 Task: For heading Arial black with underline.  font size for heading18,  'Change the font style of data to'Calibri.  and font size to 9,  Change the alignment of both headline & data to Align center.  In the sheet   Triumph Sales review book
Action: Mouse moved to (260, 141)
Screenshot: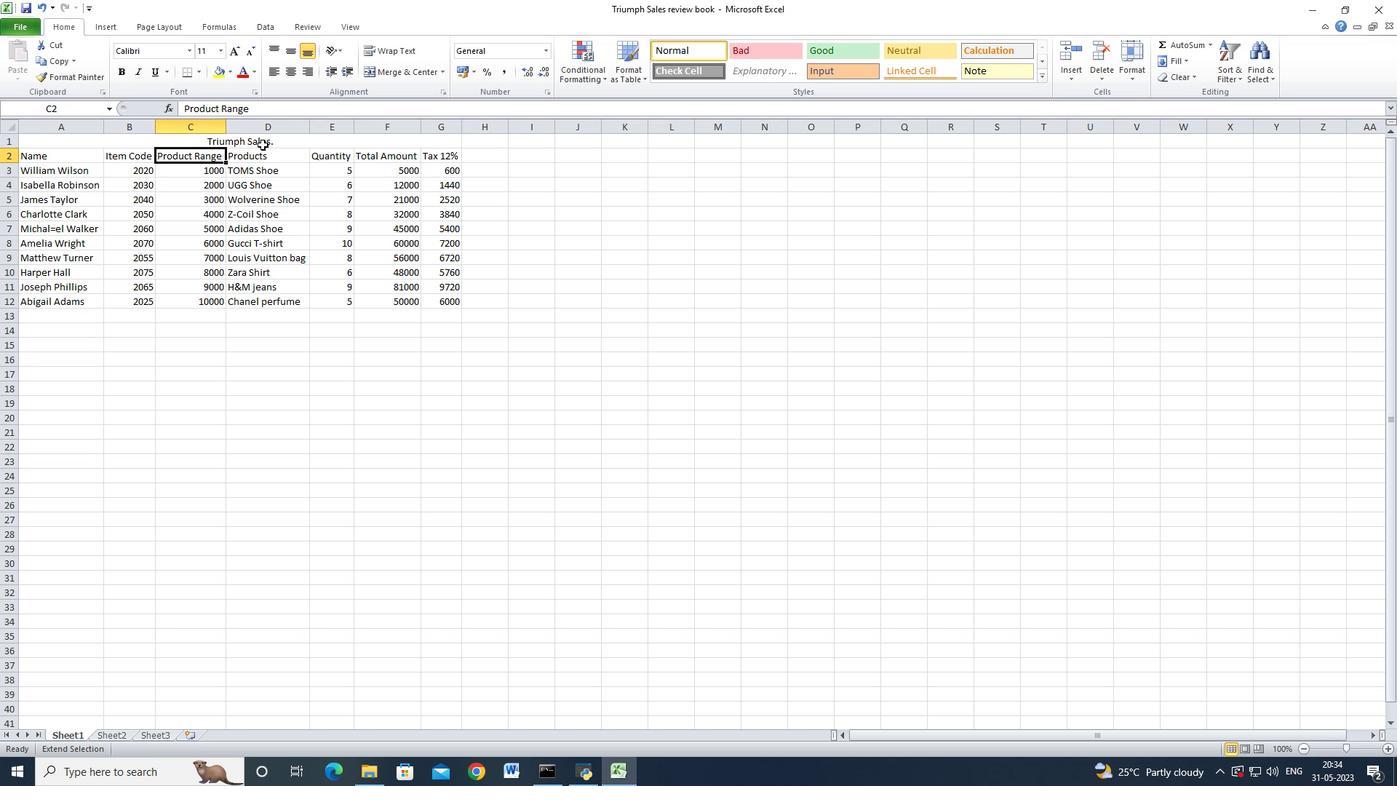 
Action: Mouse pressed left at (260, 141)
Screenshot: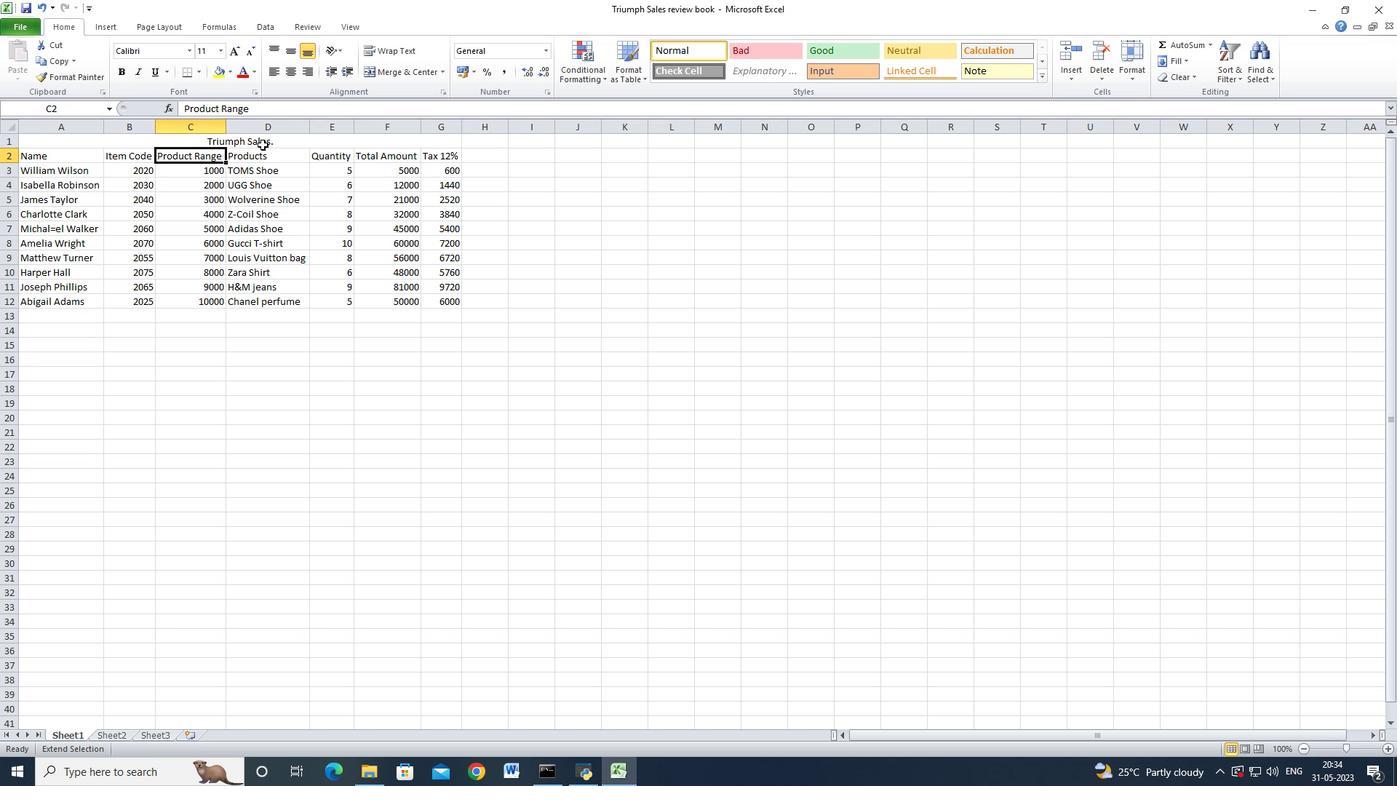
Action: Mouse moved to (232, 187)
Screenshot: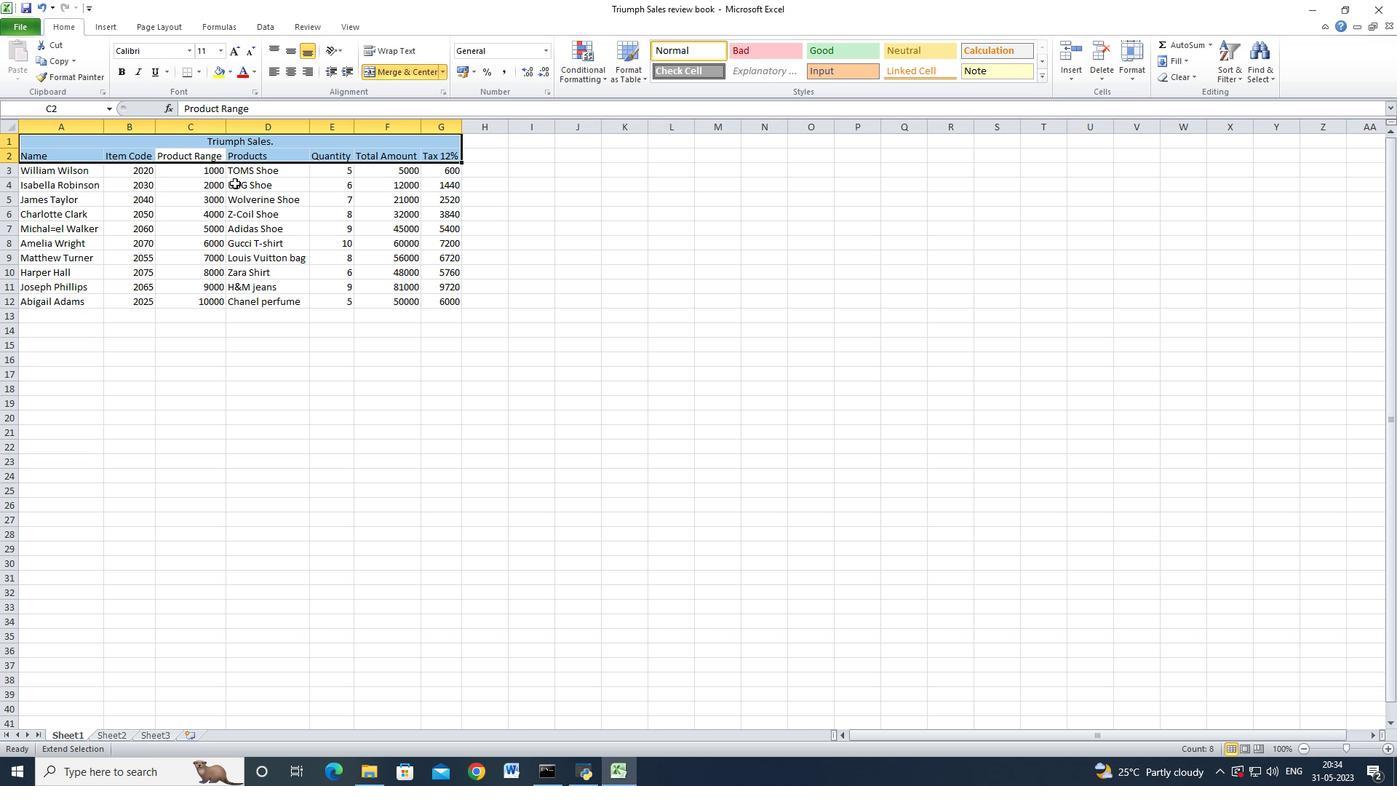
Action: Mouse pressed left at (232, 187)
Screenshot: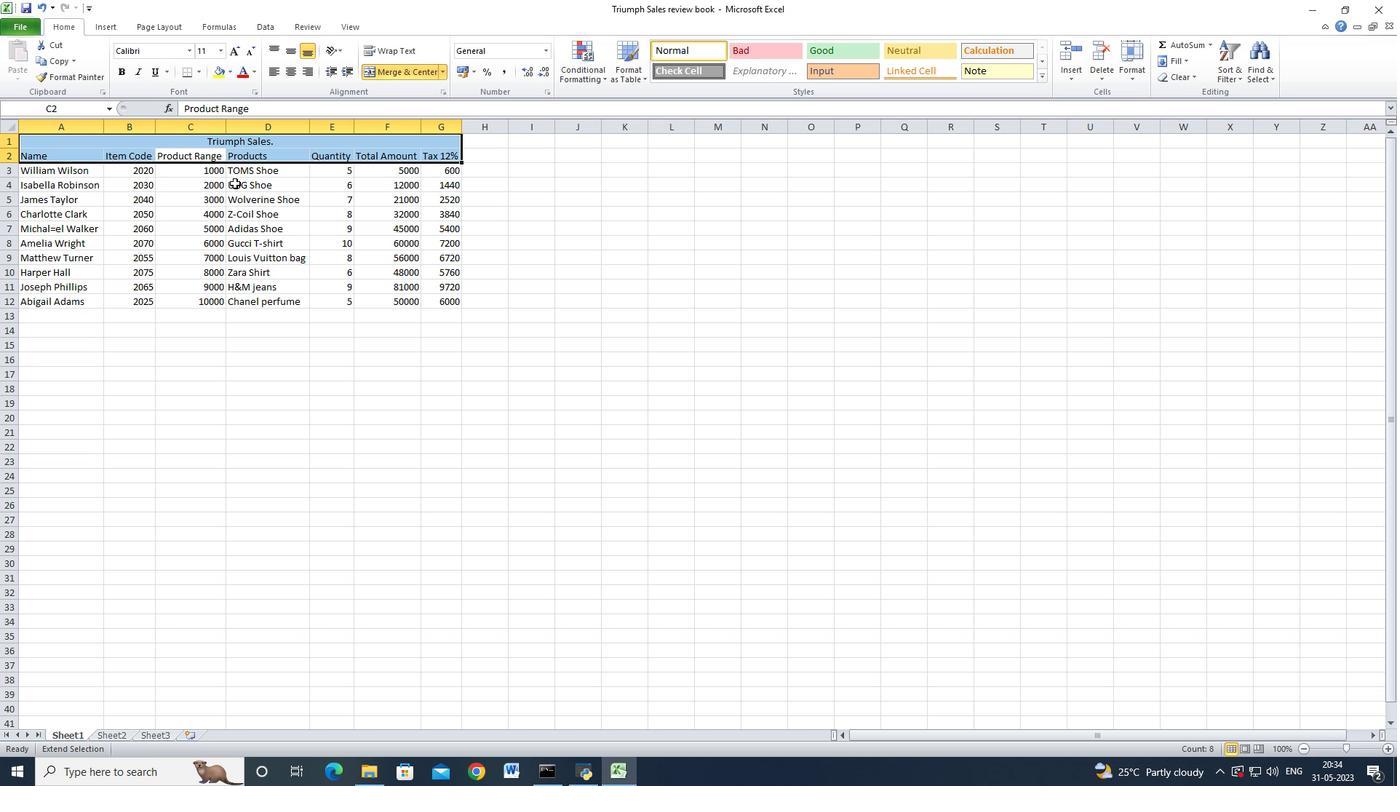 
Action: Mouse moved to (272, 141)
Screenshot: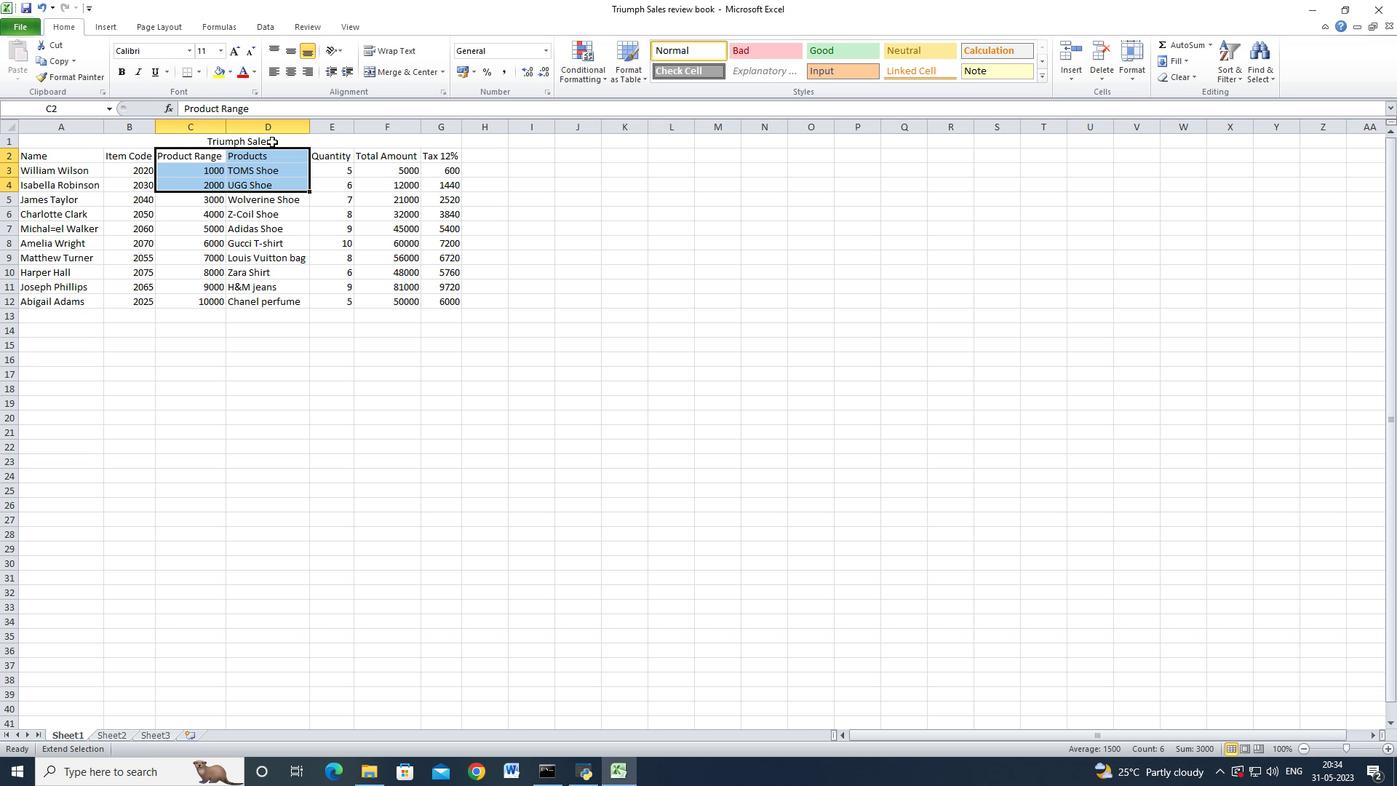 
Action: Mouse pressed left at (272, 141)
Screenshot: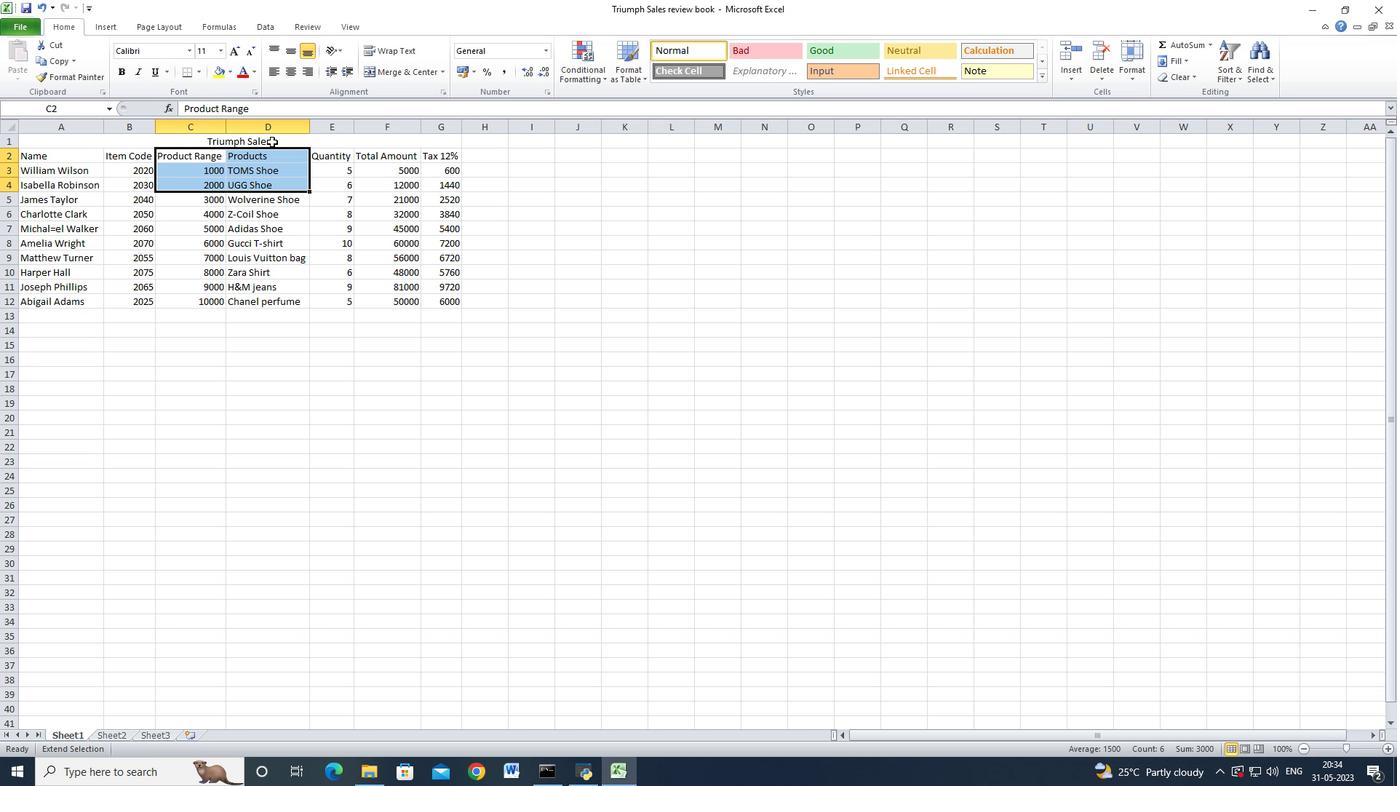 
Action: Mouse moved to (268, 235)
Screenshot: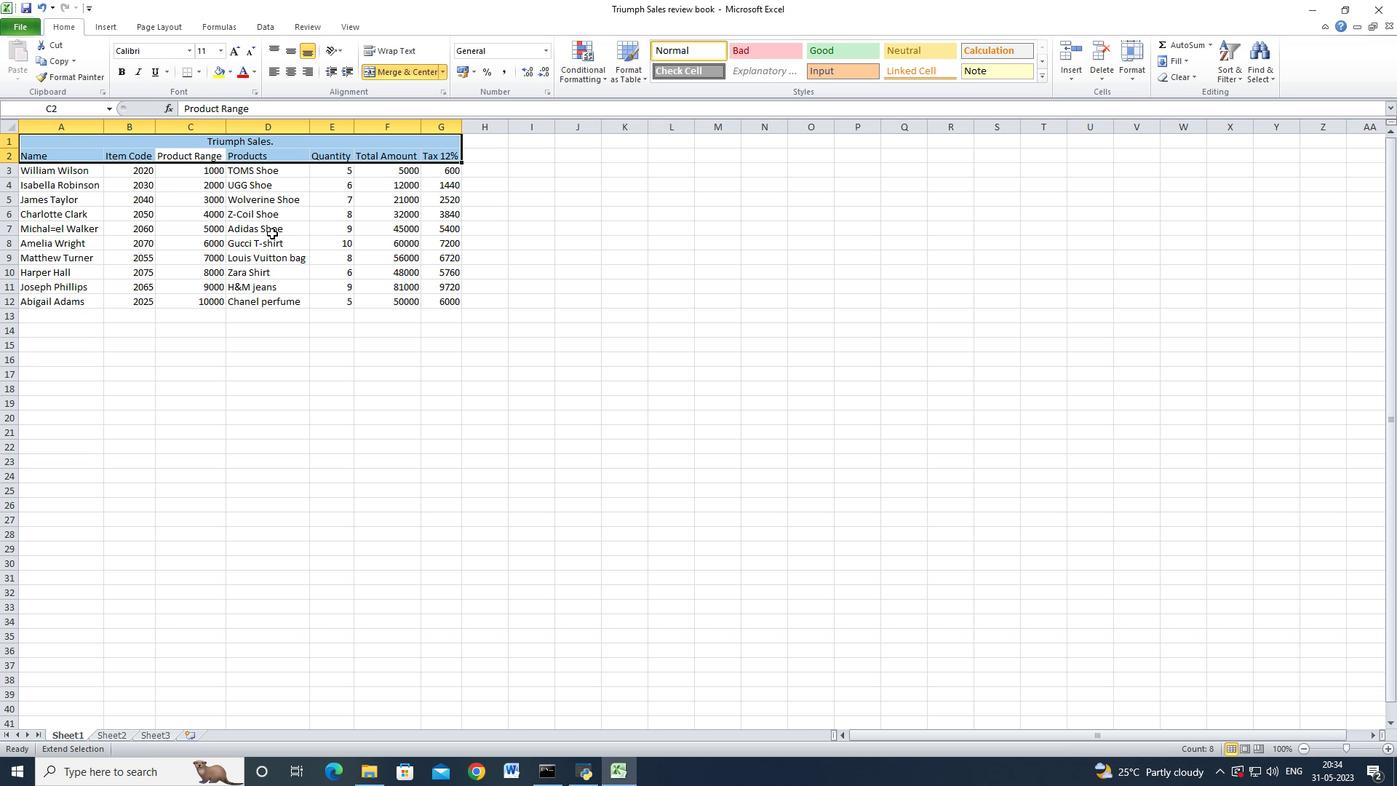 
Action: Key pressed <Key.esc>
Screenshot: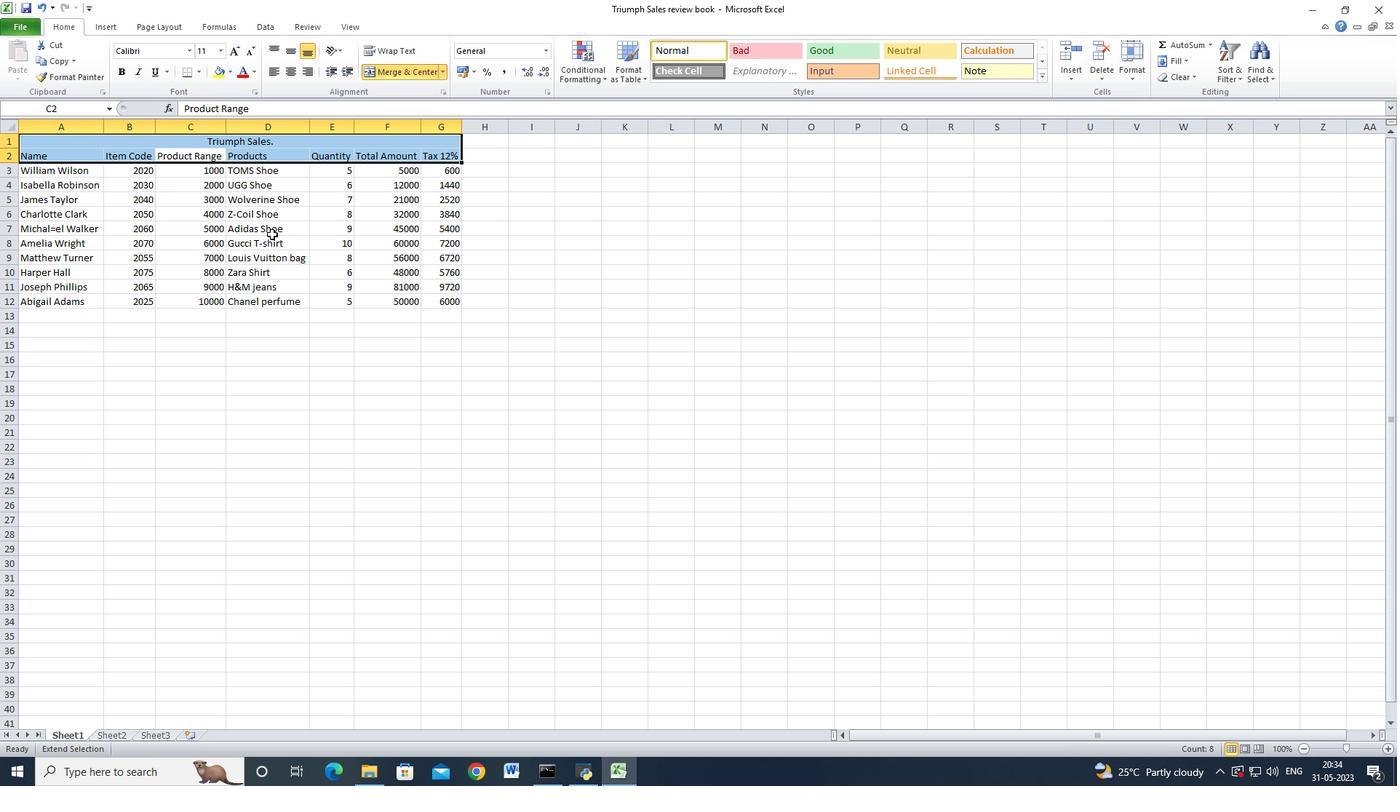 
Action: Mouse moved to (254, 257)
Screenshot: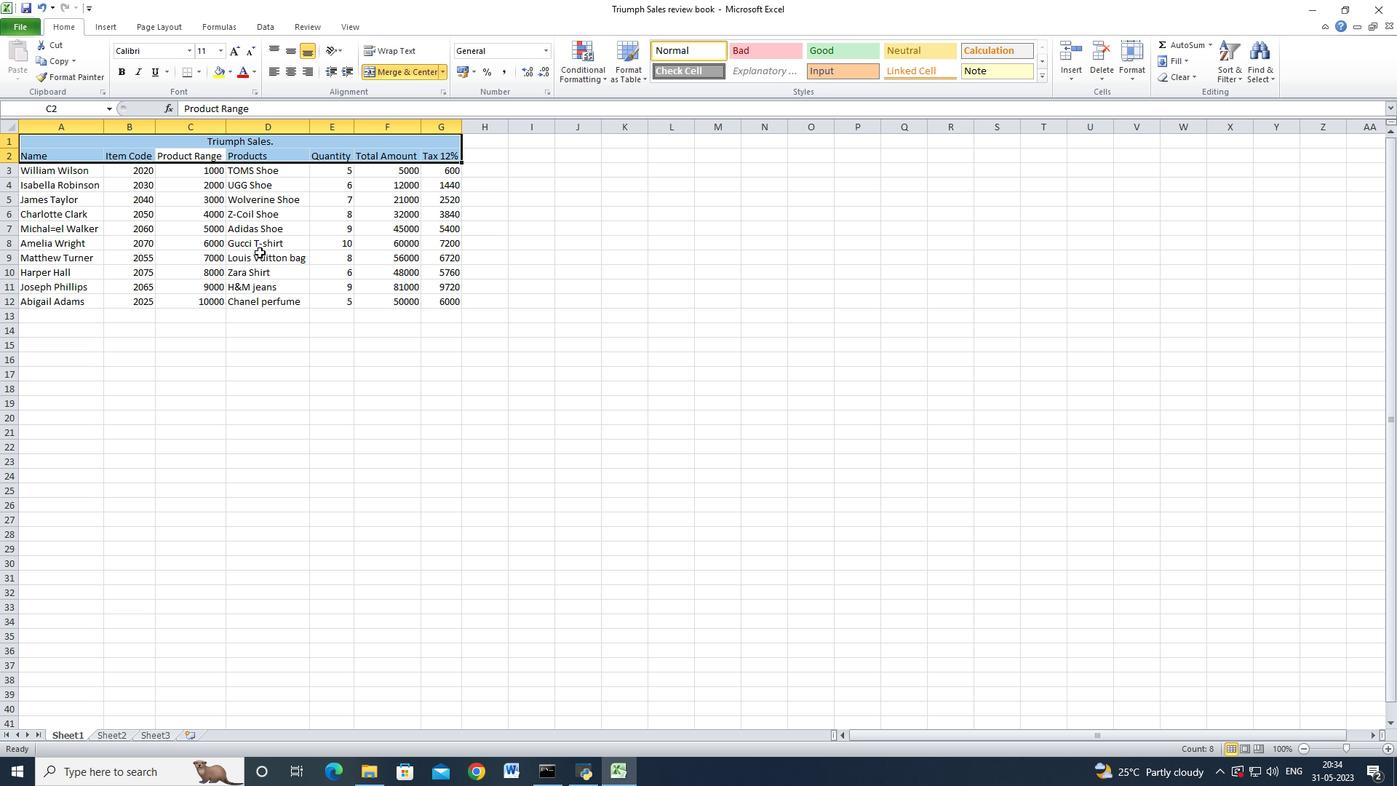 
Action: Mouse pressed left at (254, 257)
Screenshot: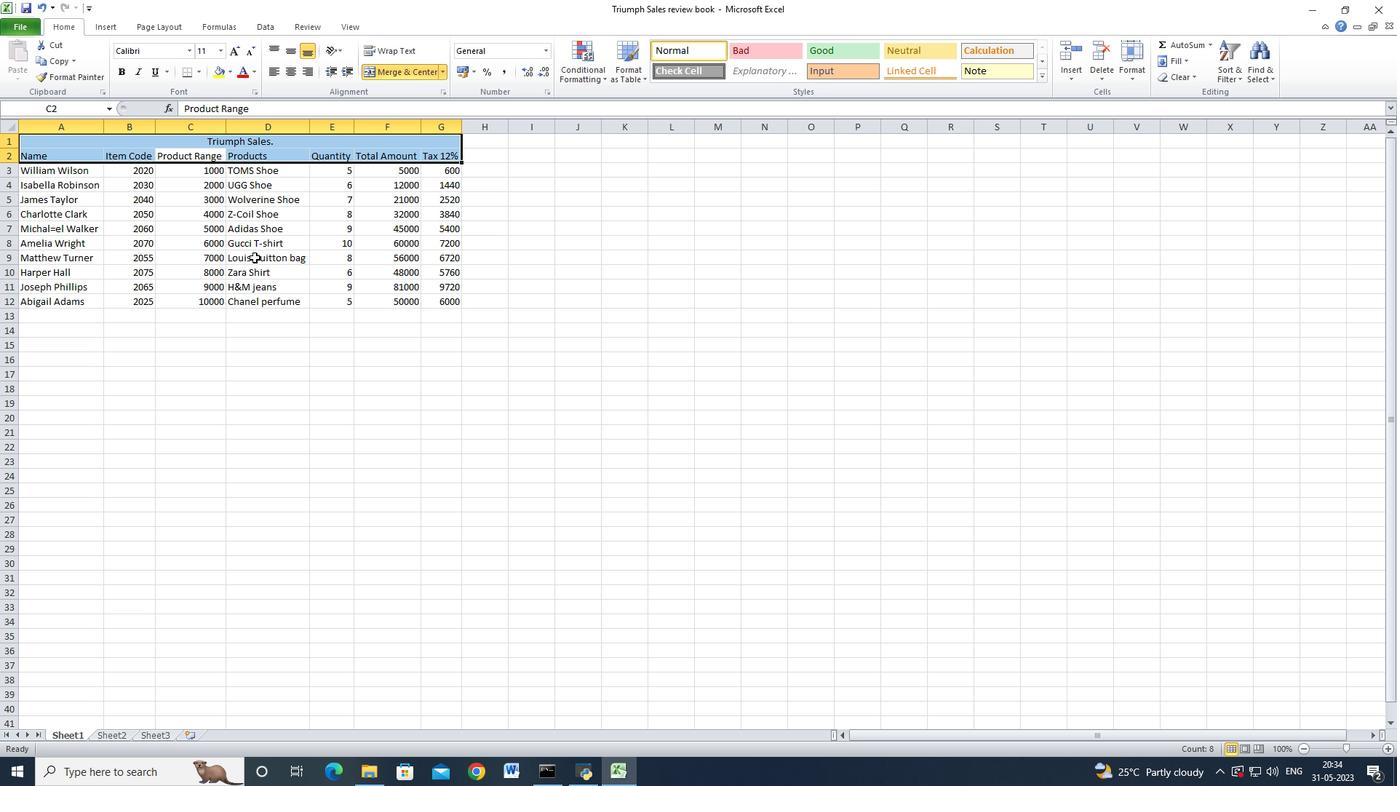 
Action: Mouse moved to (129, 145)
Screenshot: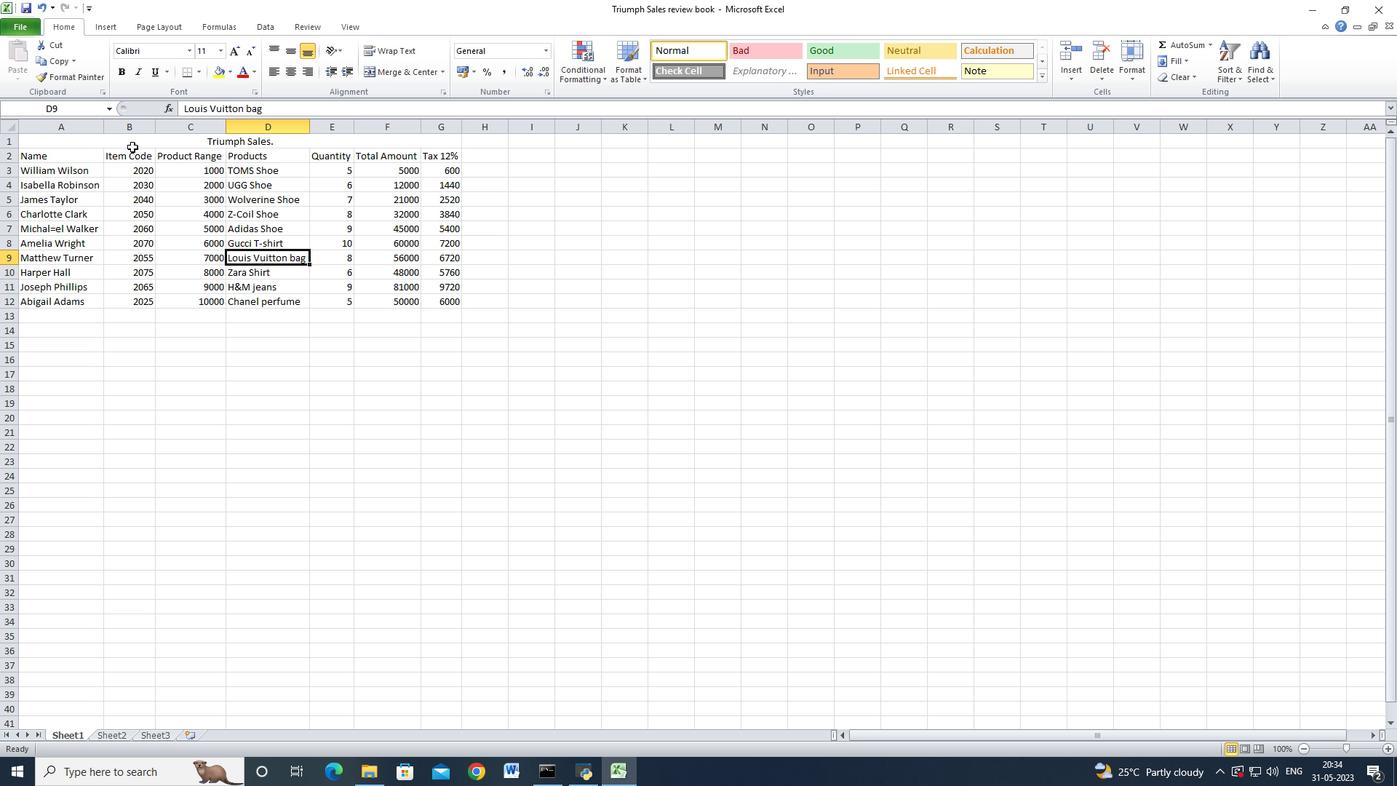 
Action: Mouse pressed left at (129, 145)
Screenshot: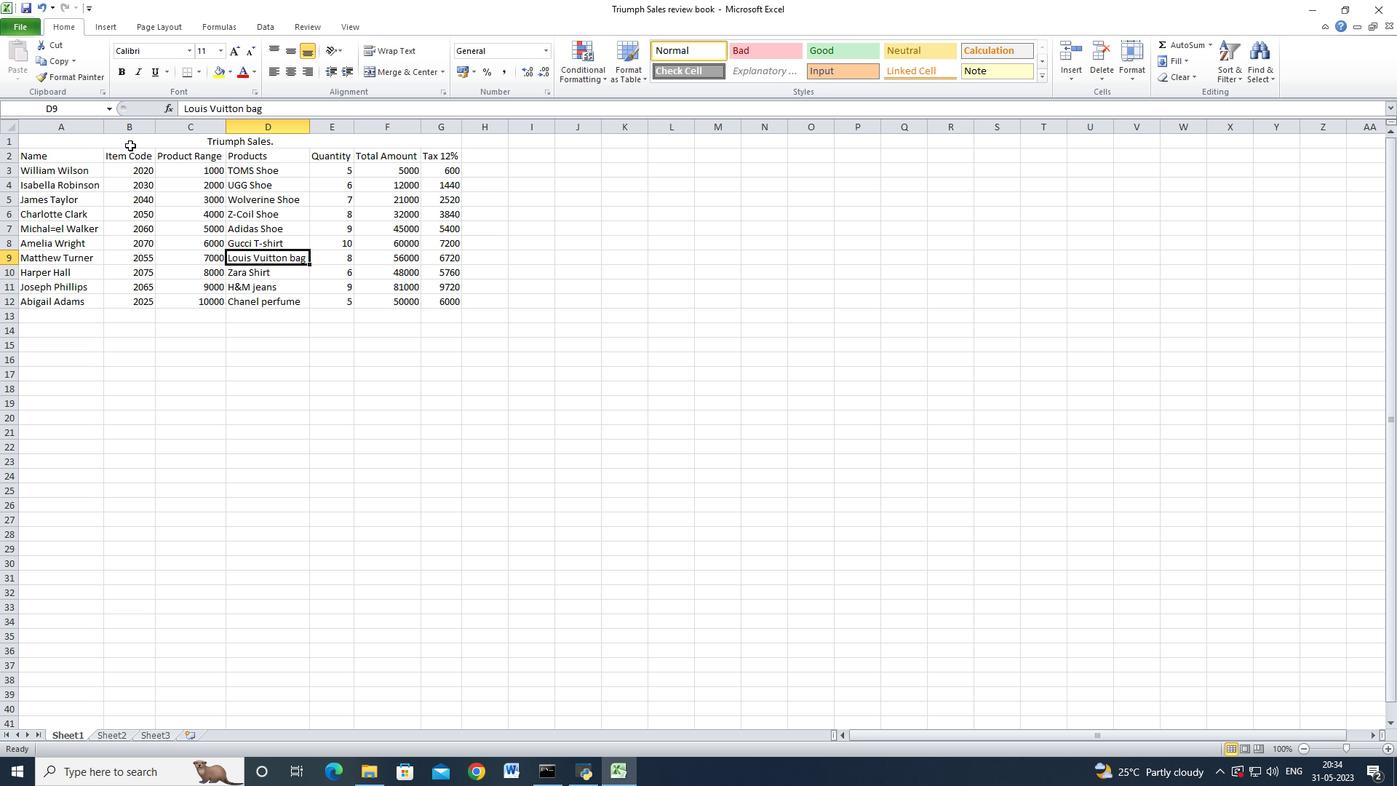 
Action: Mouse moved to (189, 52)
Screenshot: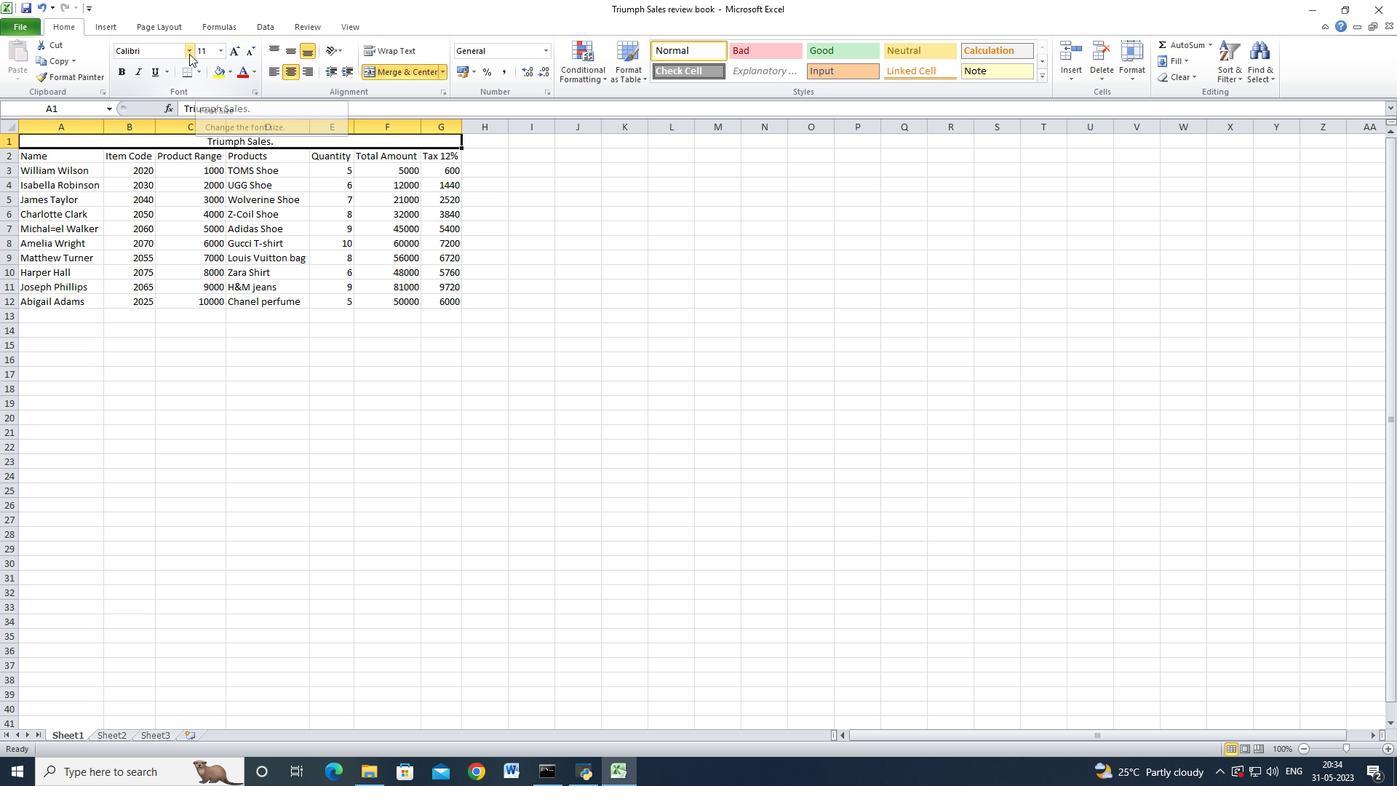 
Action: Mouse pressed left at (189, 52)
Screenshot: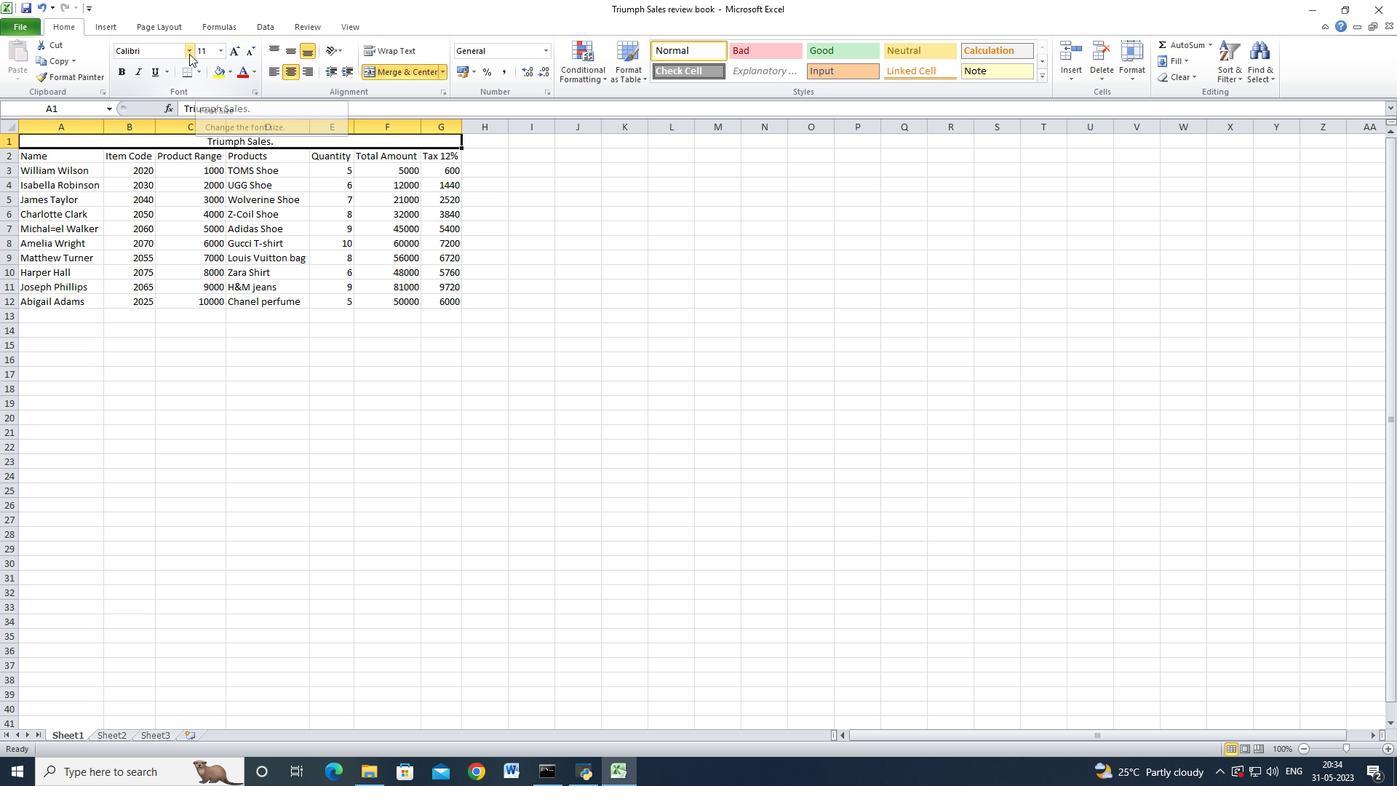 
Action: Mouse moved to (188, 186)
Screenshot: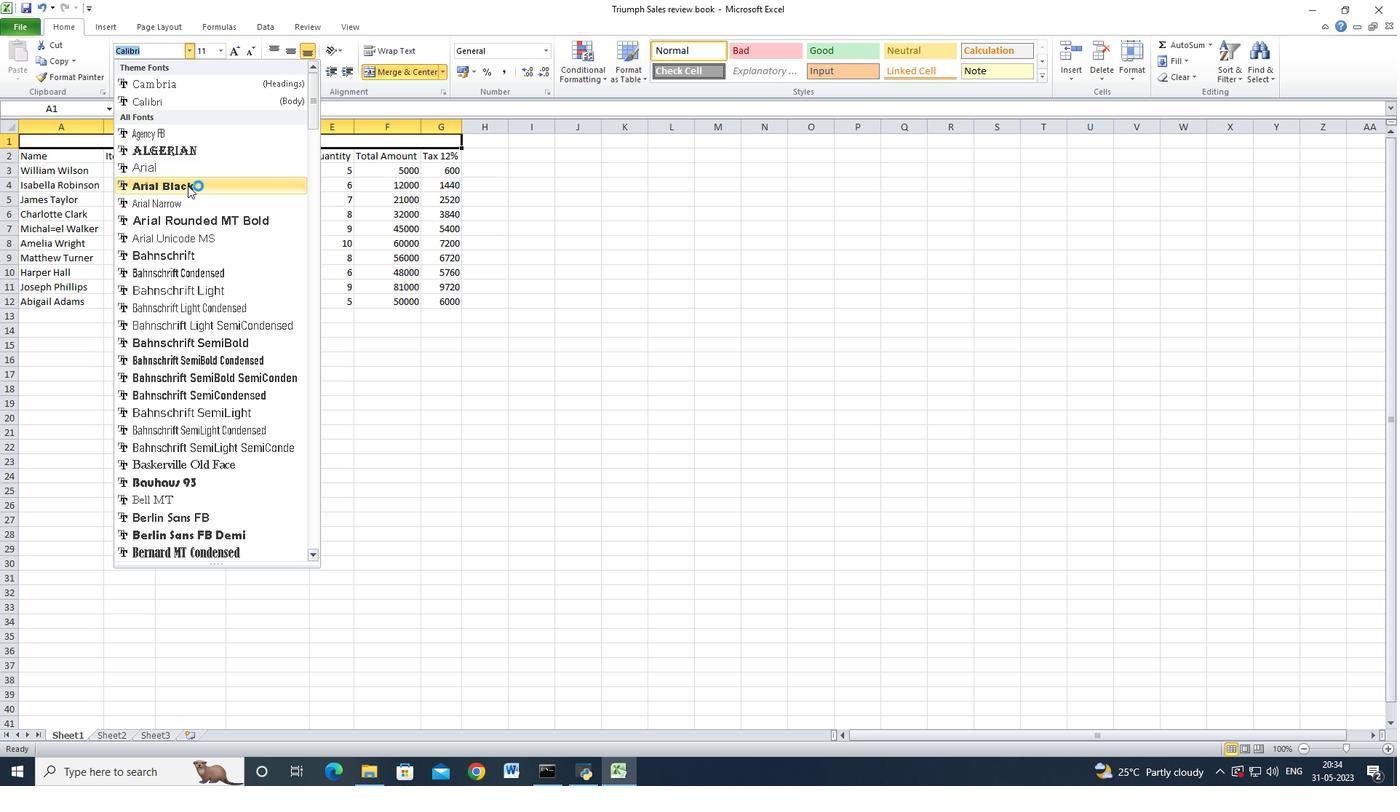 
Action: Mouse pressed left at (188, 186)
Screenshot: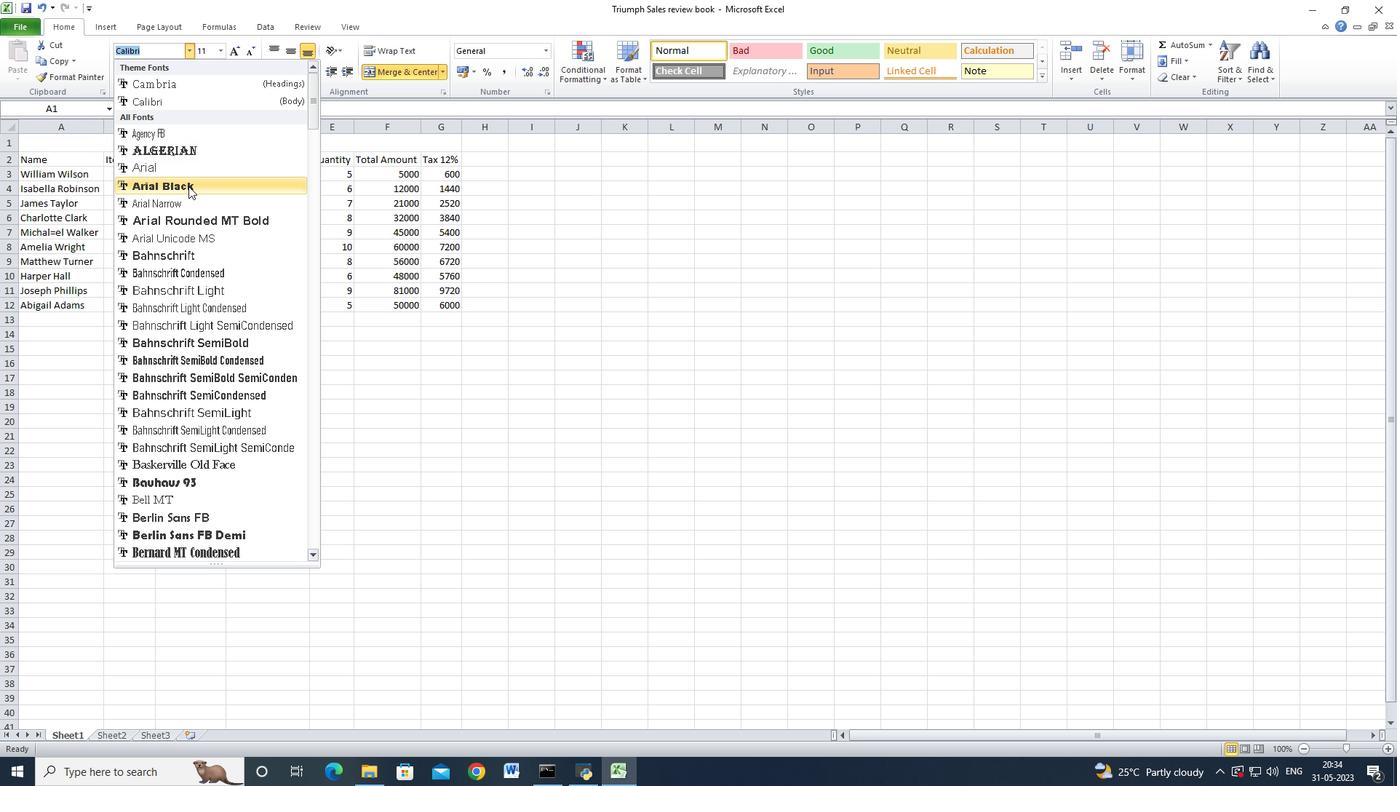 
Action: Mouse moved to (157, 73)
Screenshot: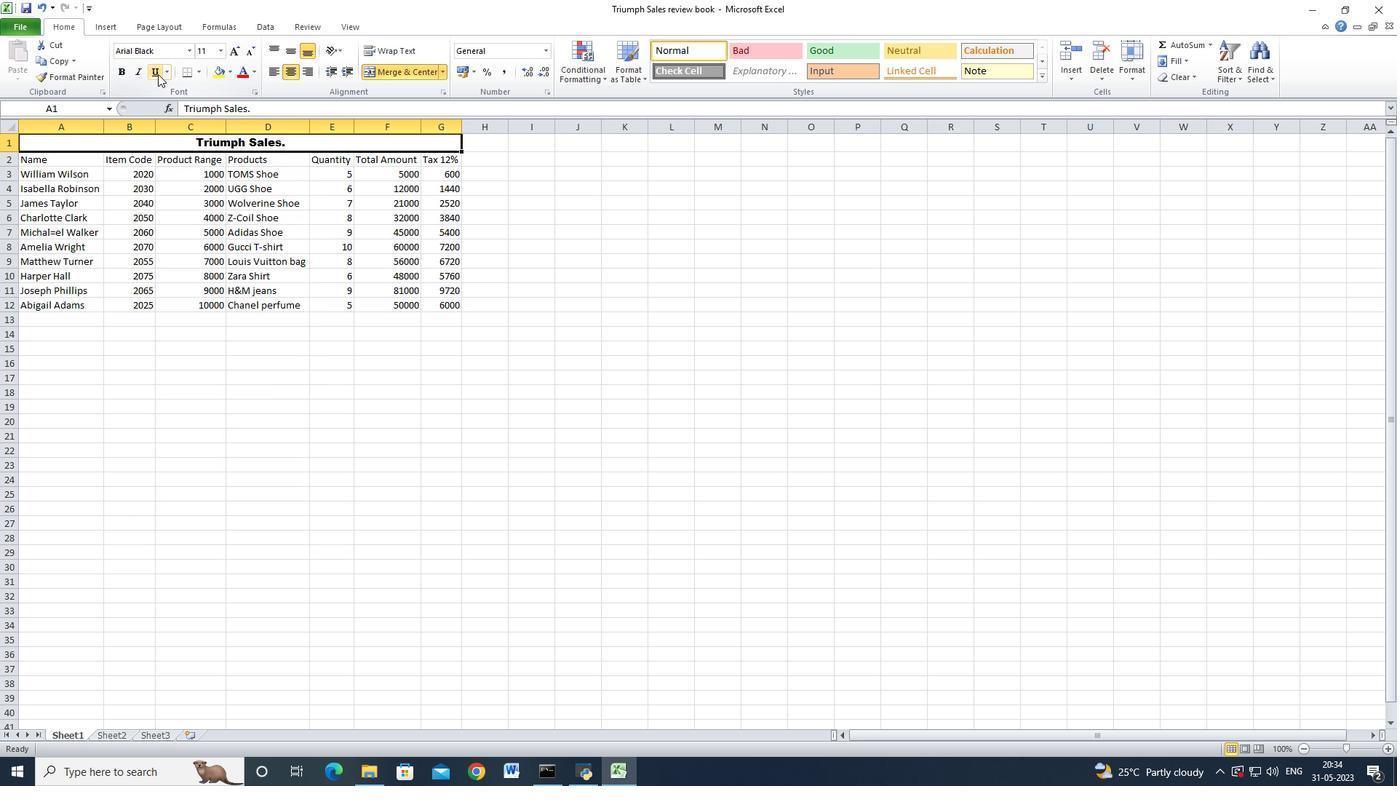 
Action: Mouse pressed left at (157, 73)
Screenshot: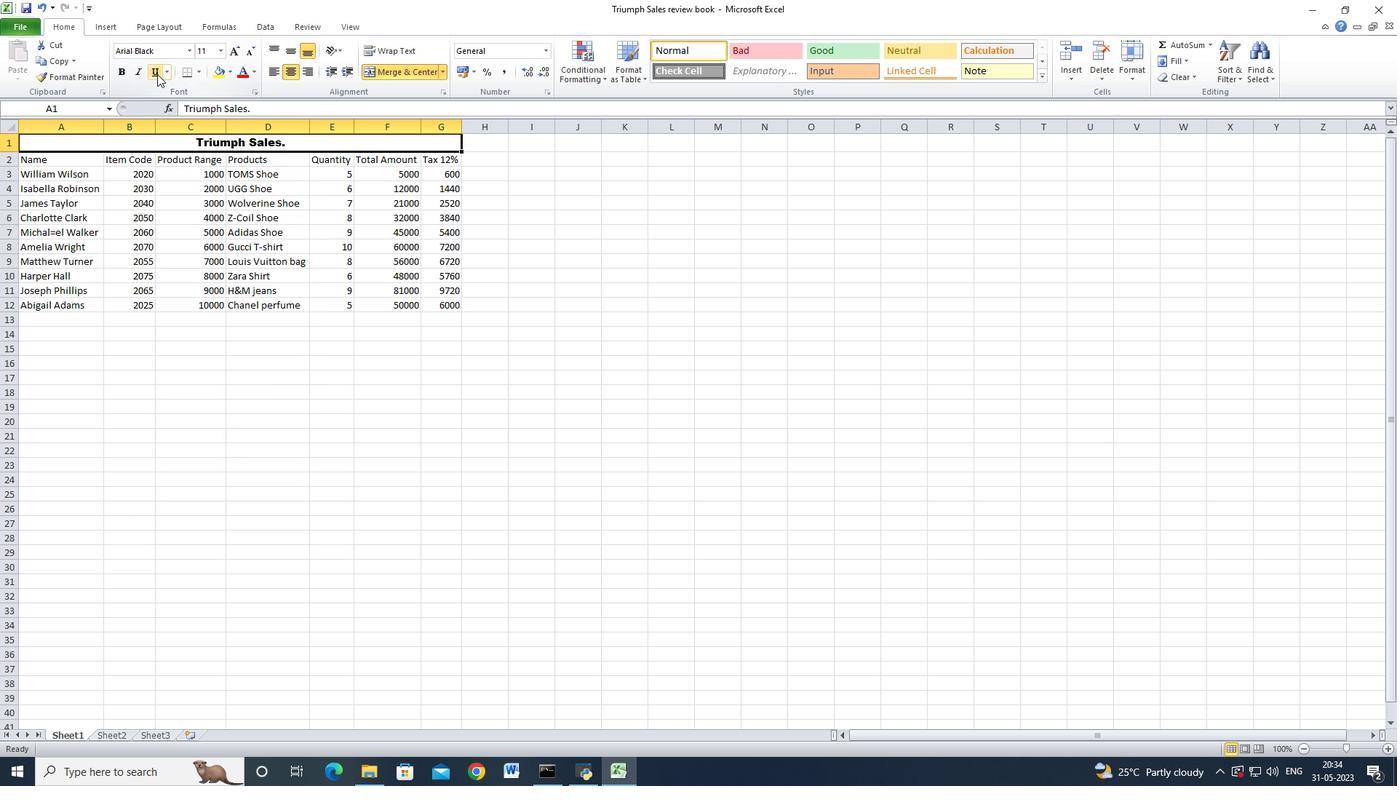 
Action: Mouse moved to (222, 50)
Screenshot: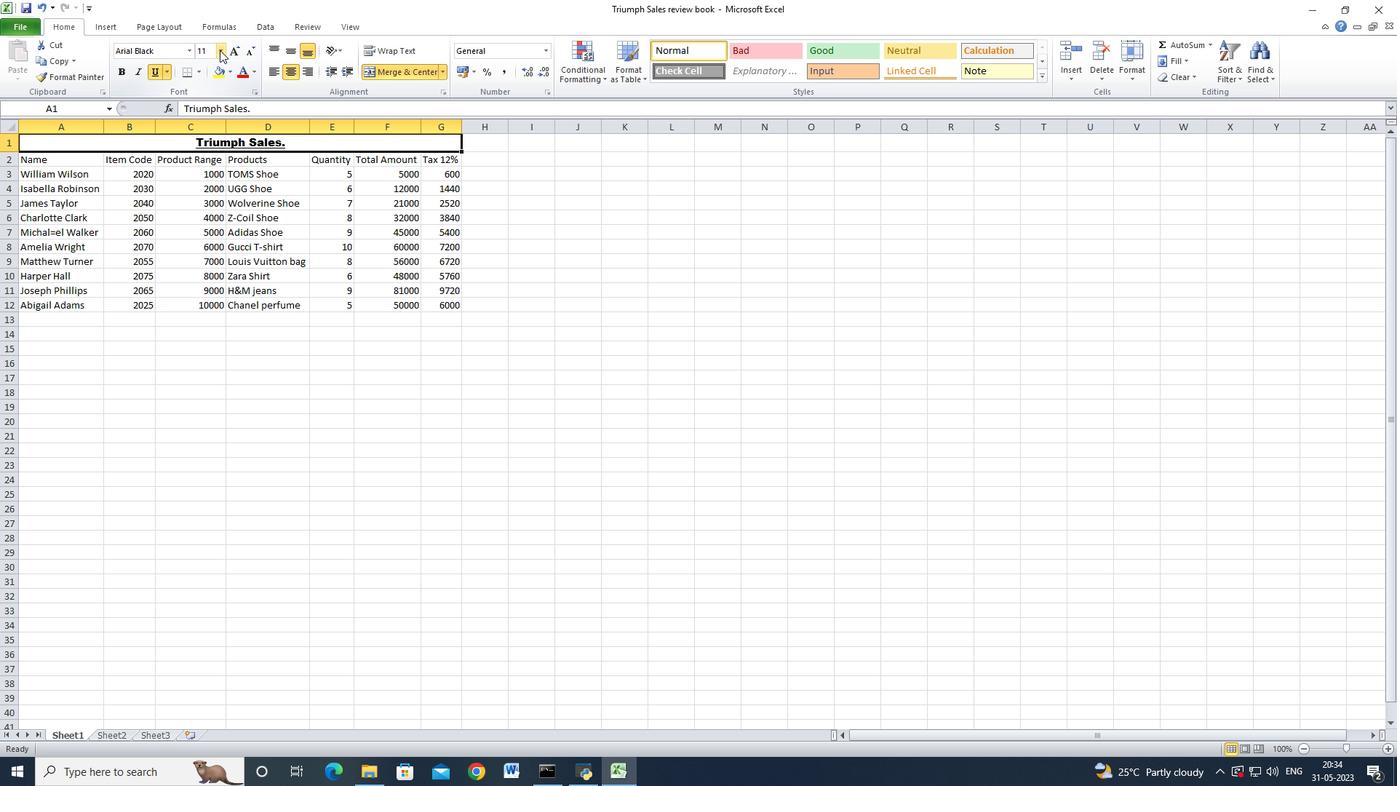 
Action: Mouse pressed left at (222, 50)
Screenshot: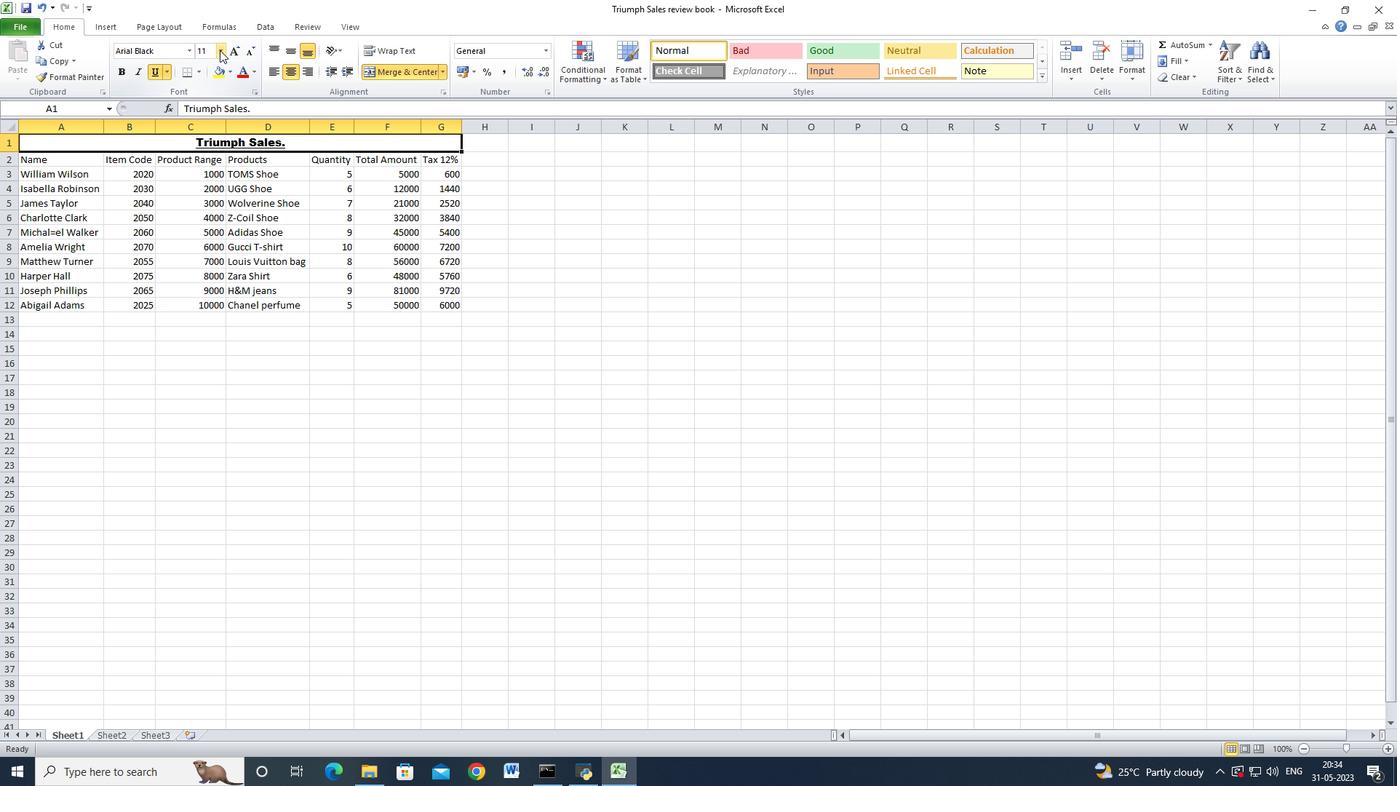 
Action: Mouse moved to (206, 150)
Screenshot: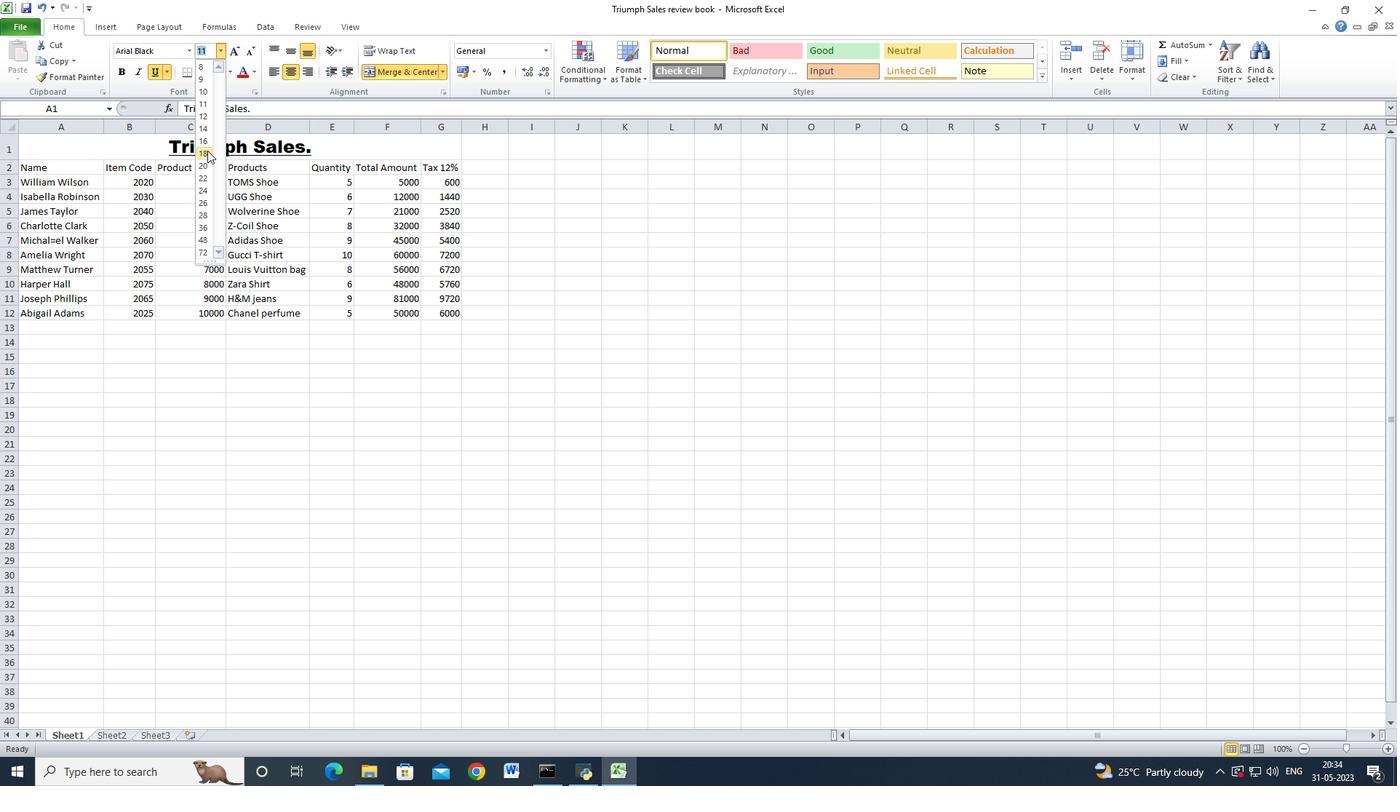 
Action: Mouse pressed left at (206, 150)
Screenshot: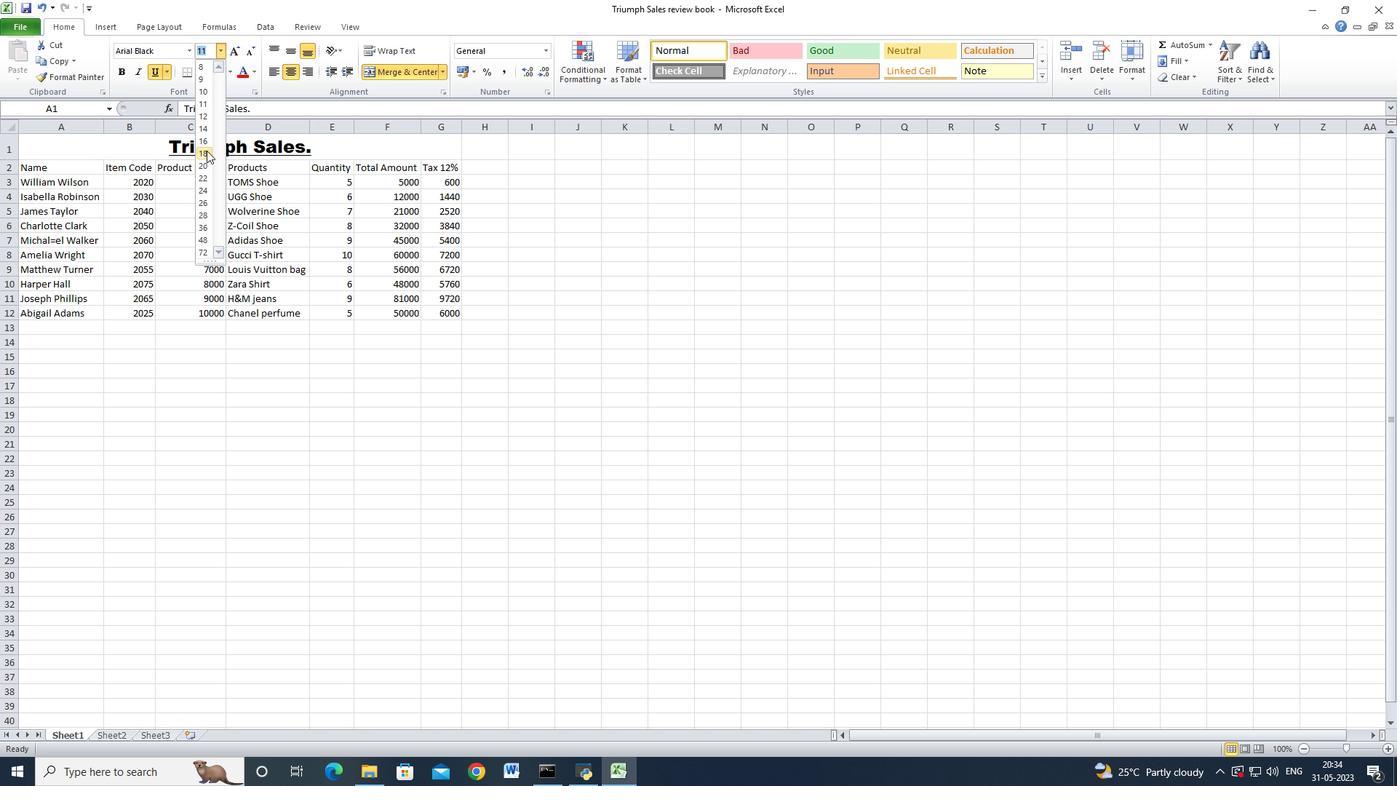 
Action: Mouse moved to (66, 168)
Screenshot: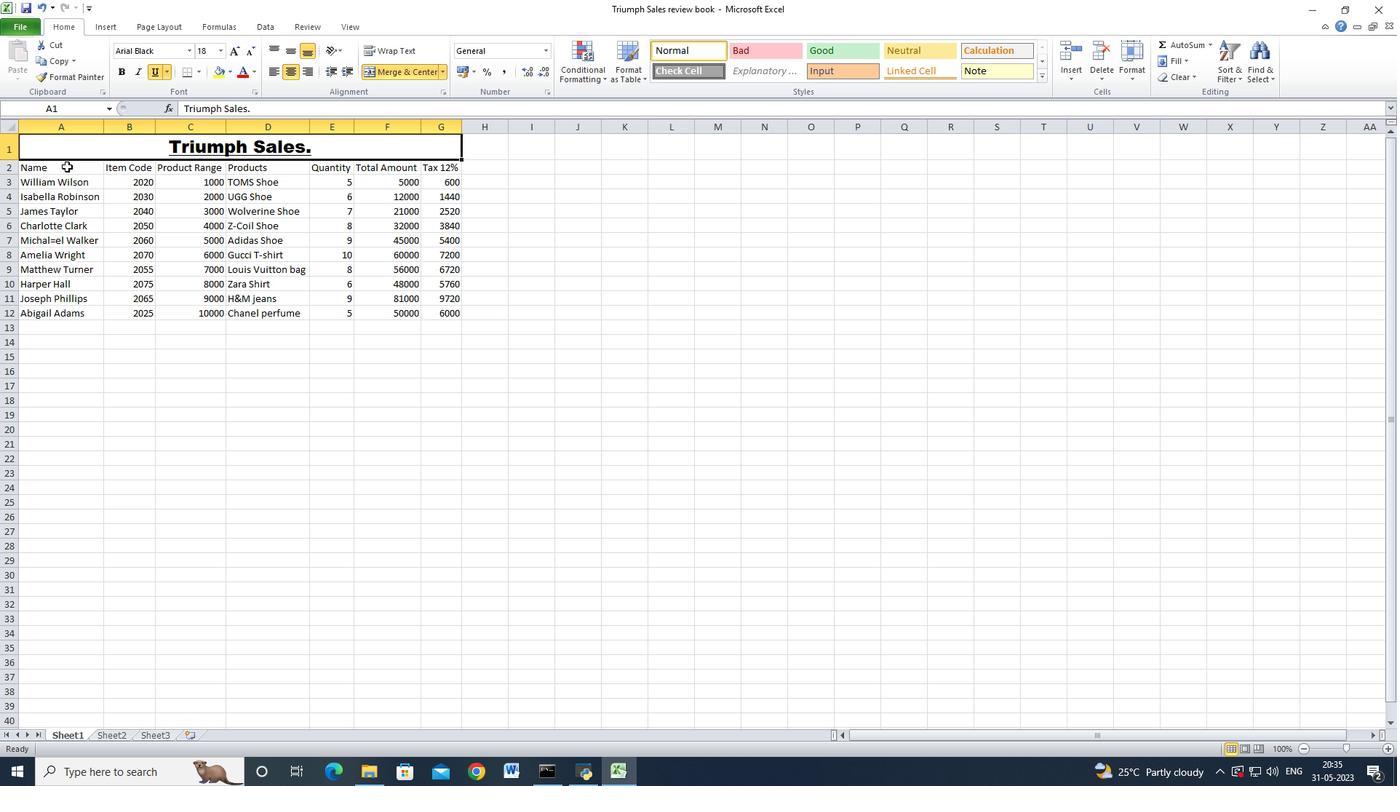 
Action: Mouse pressed left at (66, 168)
Screenshot: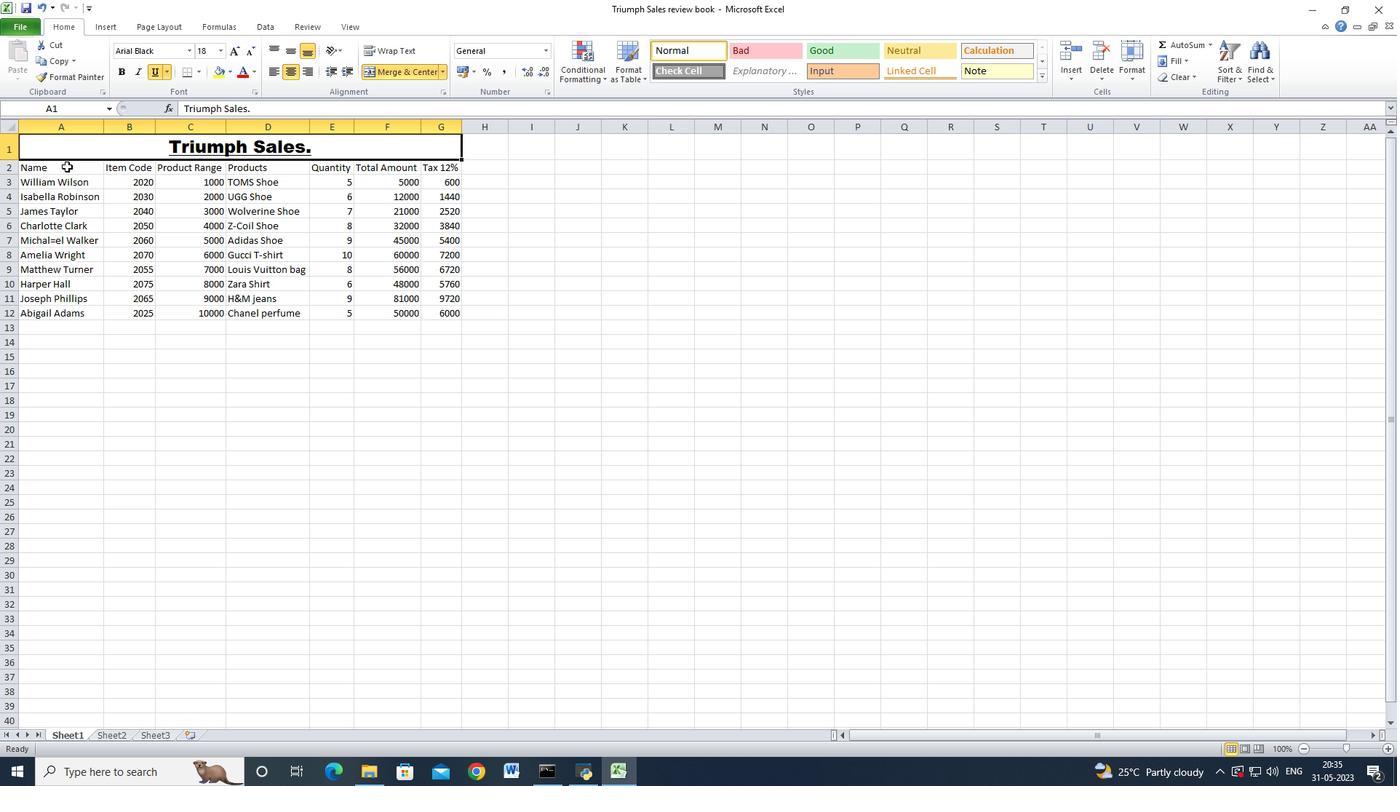 
Action: Mouse moved to (188, 45)
Screenshot: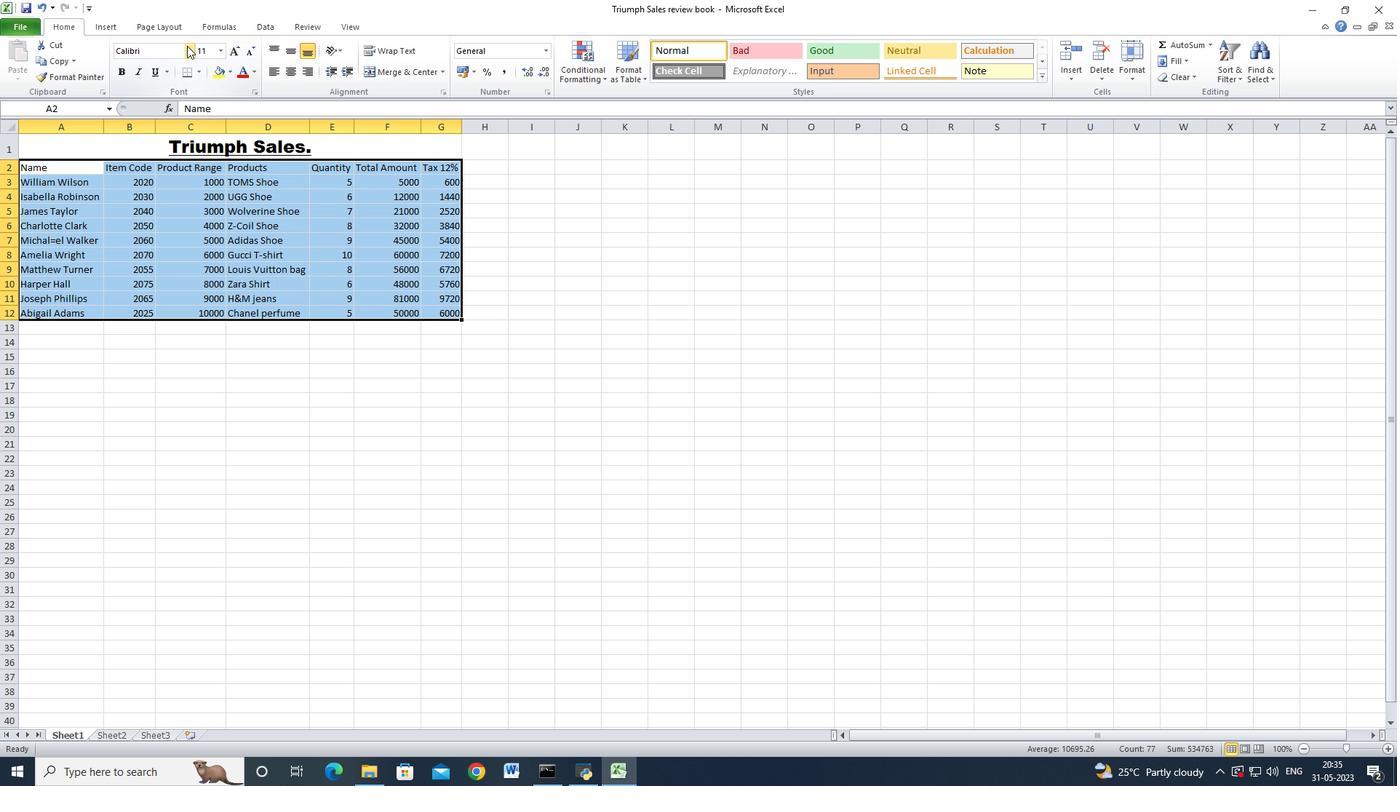 
Action: Mouse pressed left at (188, 45)
Screenshot: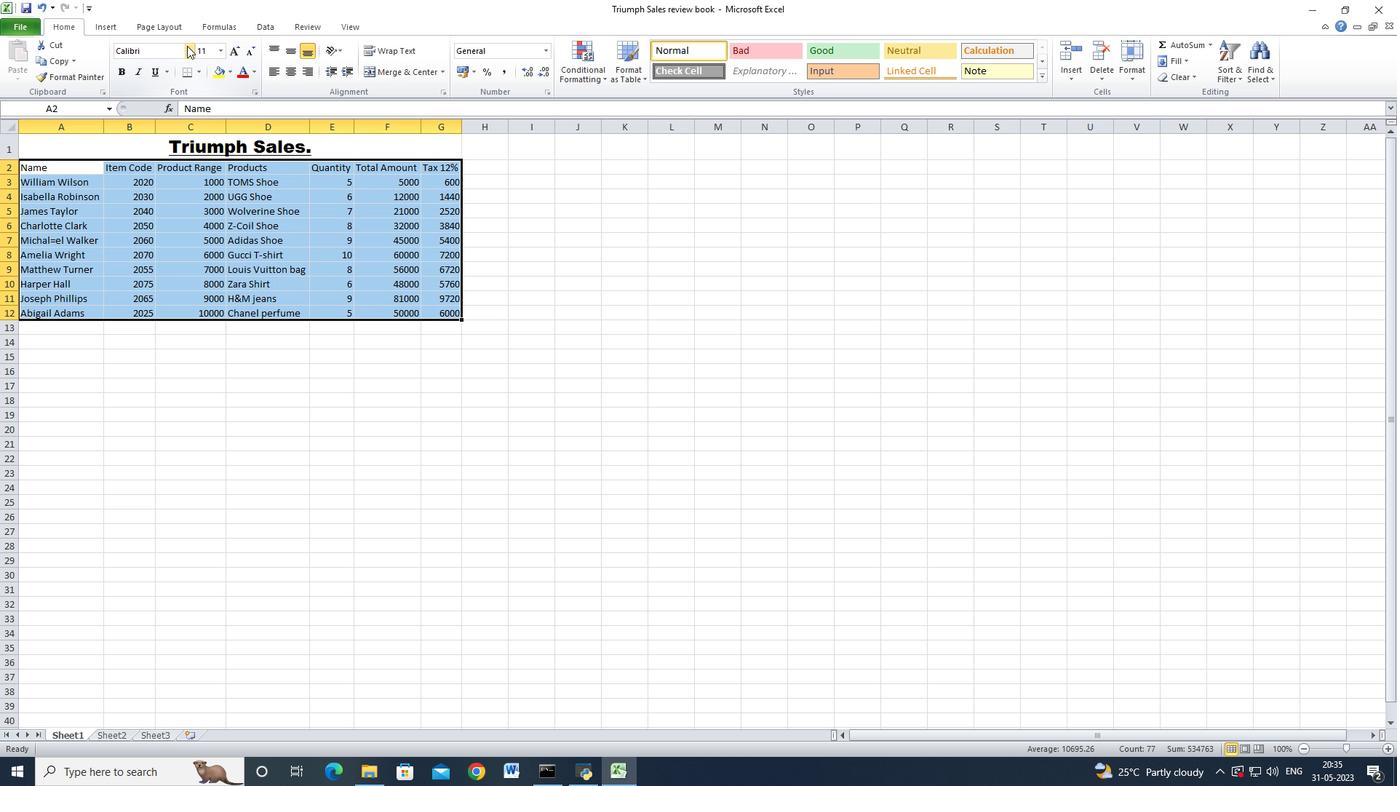 
Action: Mouse moved to (152, 99)
Screenshot: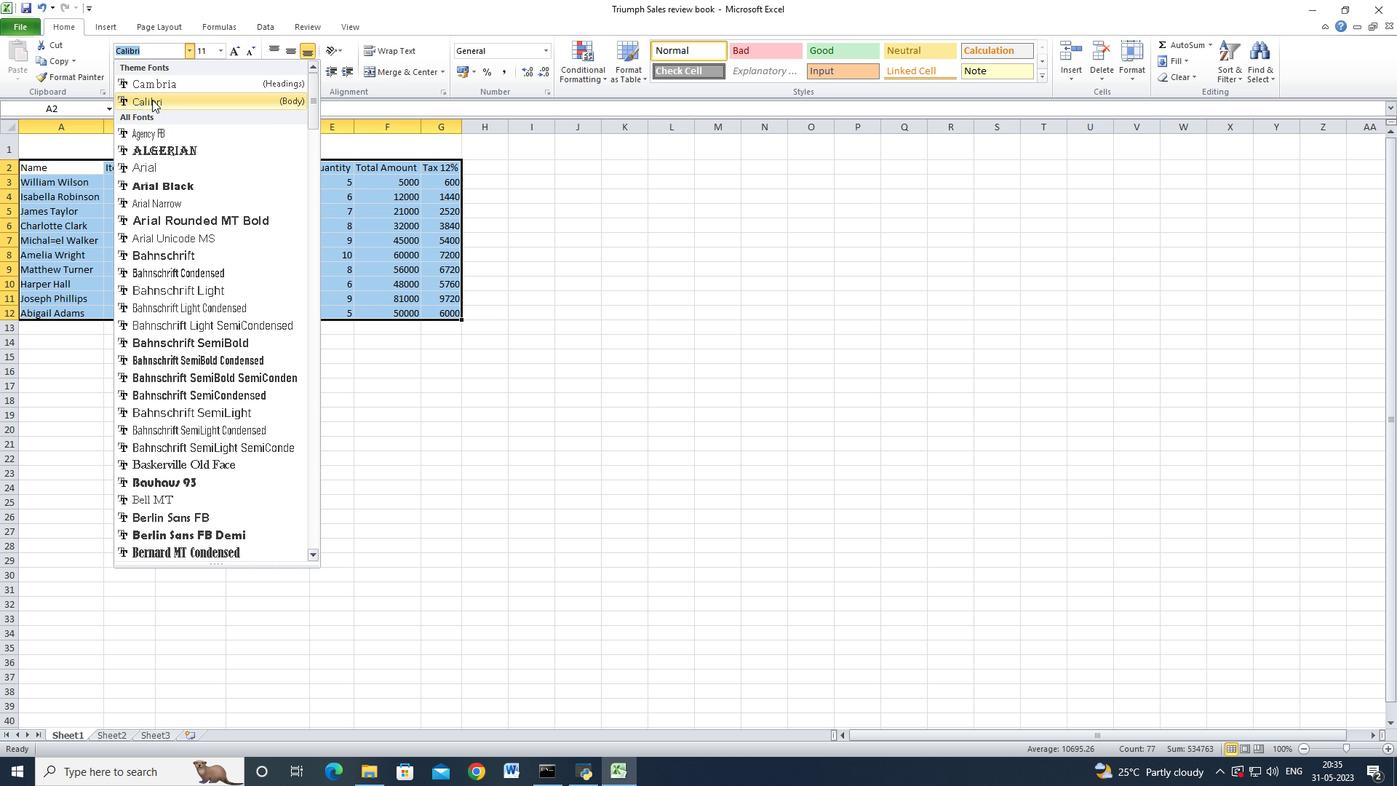 
Action: Mouse pressed left at (152, 99)
Screenshot: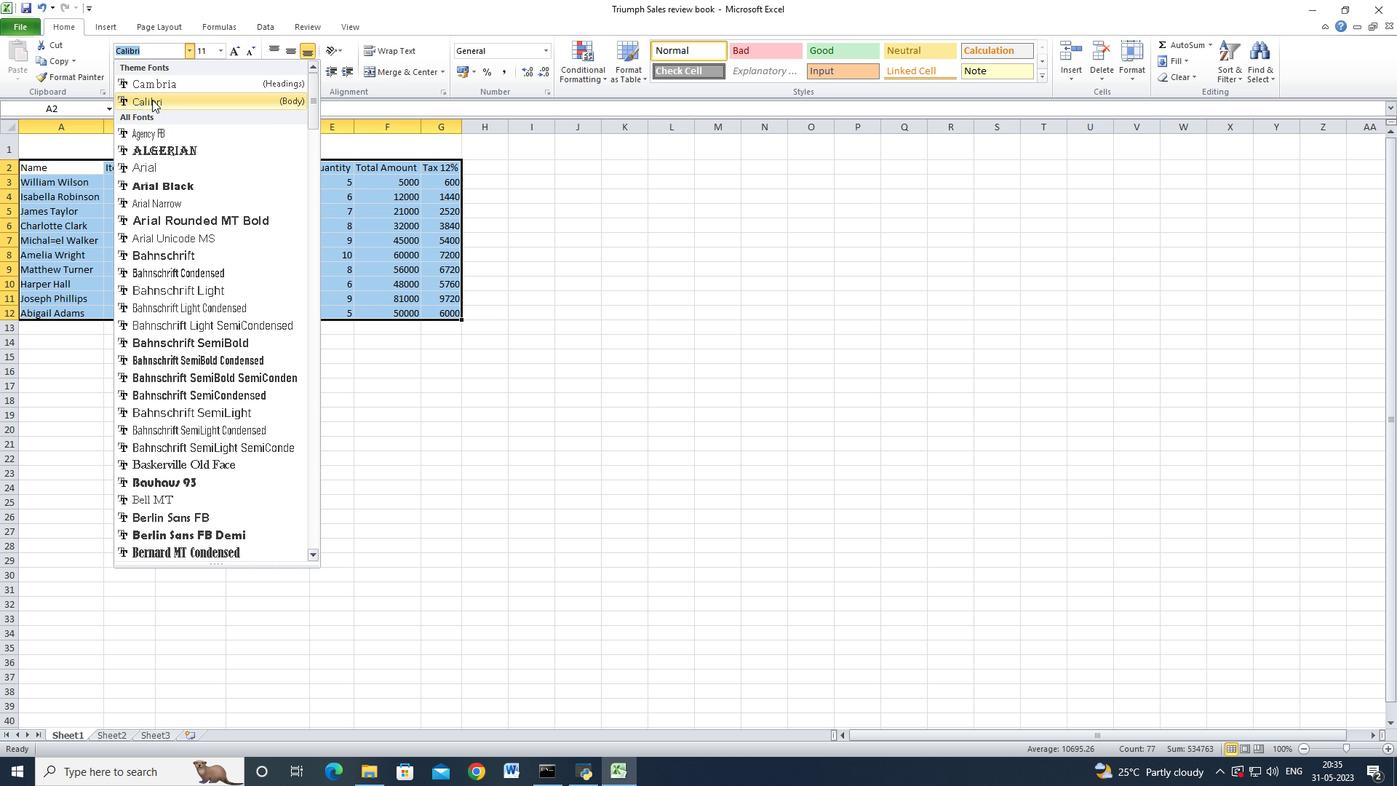 
Action: Mouse moved to (219, 51)
Screenshot: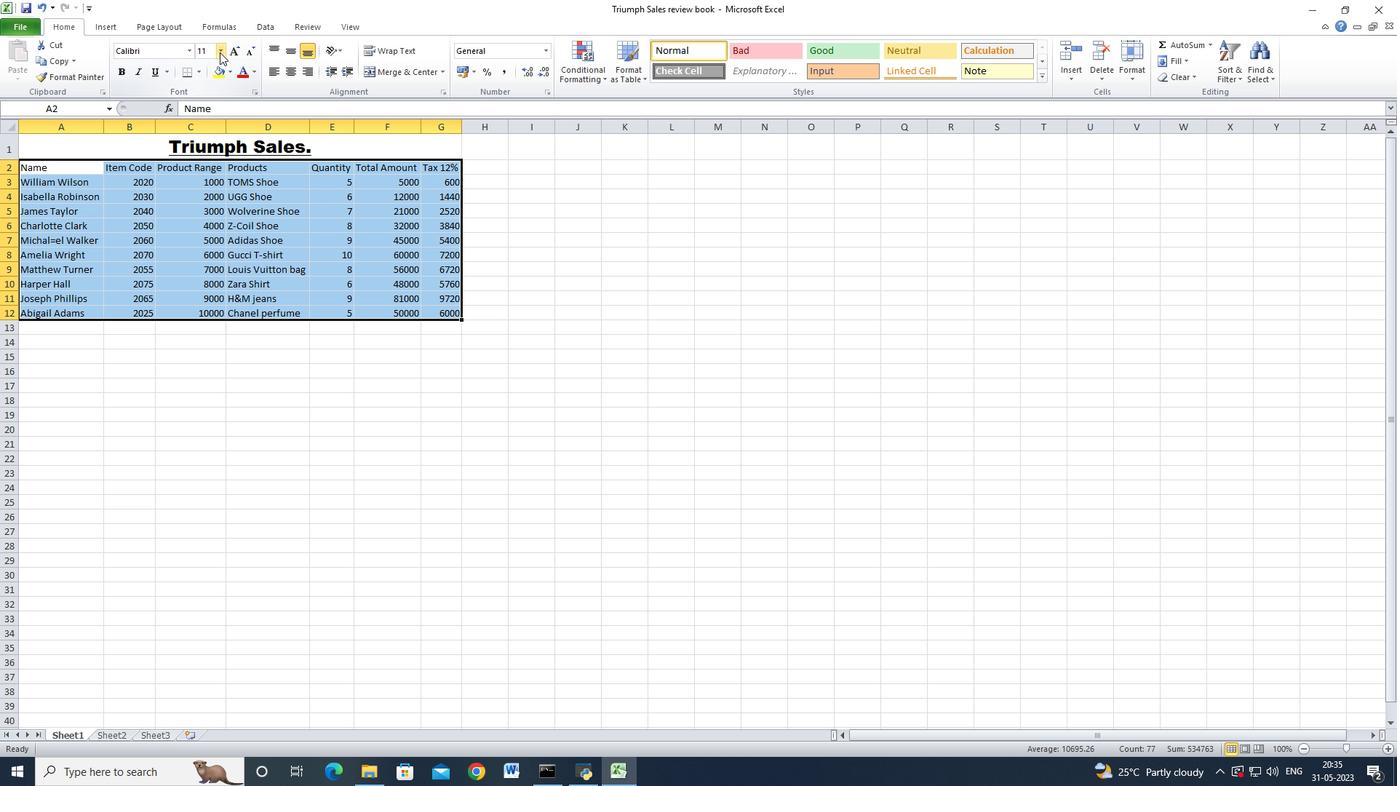 
Action: Mouse pressed left at (219, 51)
Screenshot: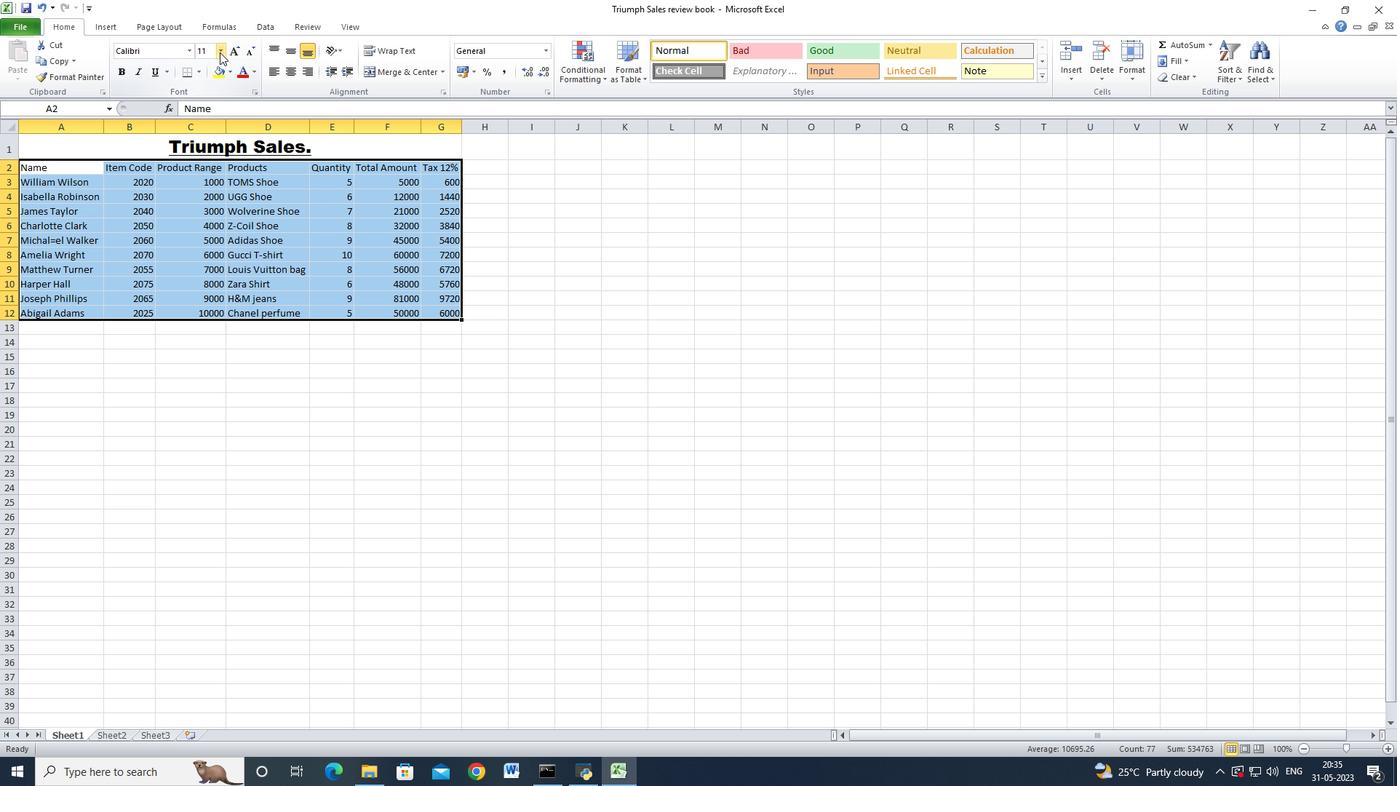 
Action: Mouse moved to (199, 77)
Screenshot: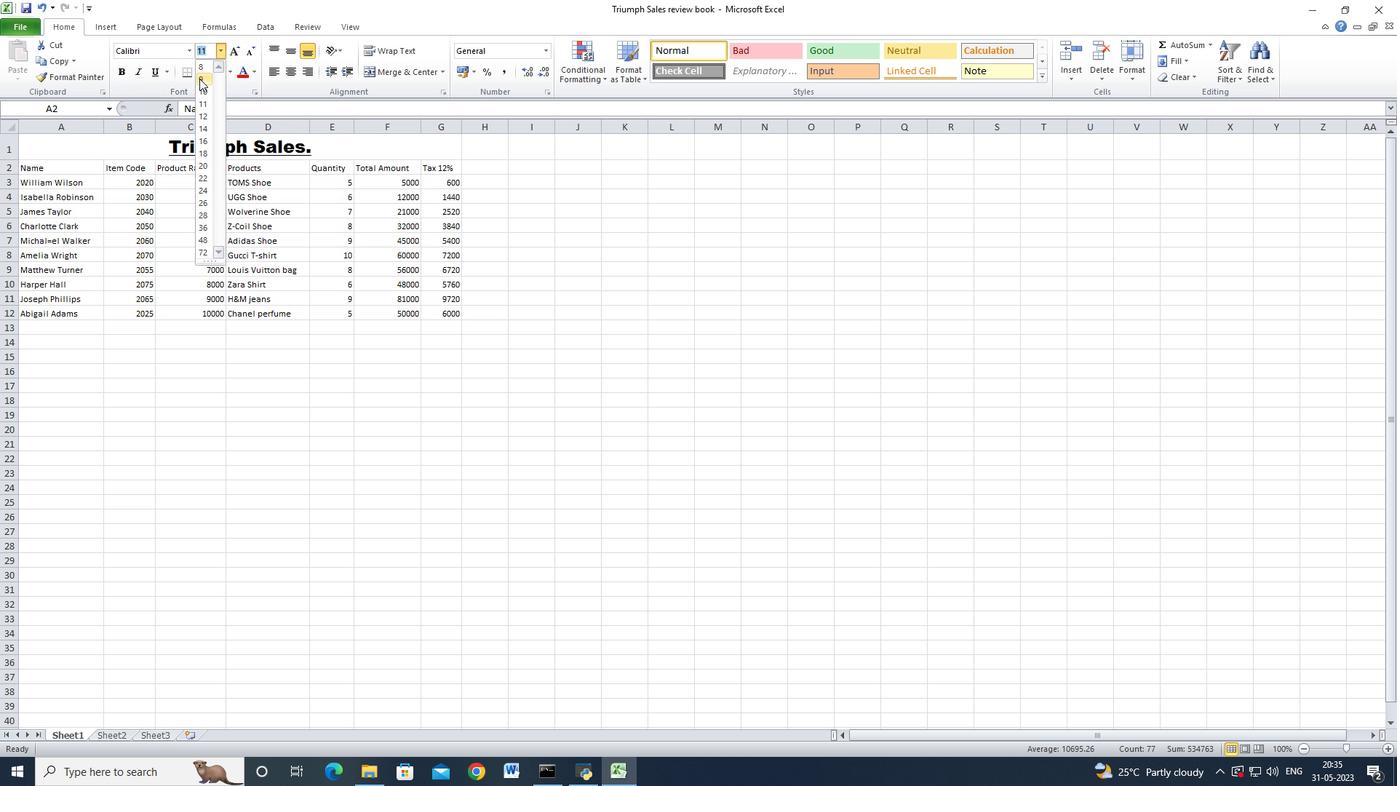 
Action: Mouse pressed left at (199, 77)
Screenshot: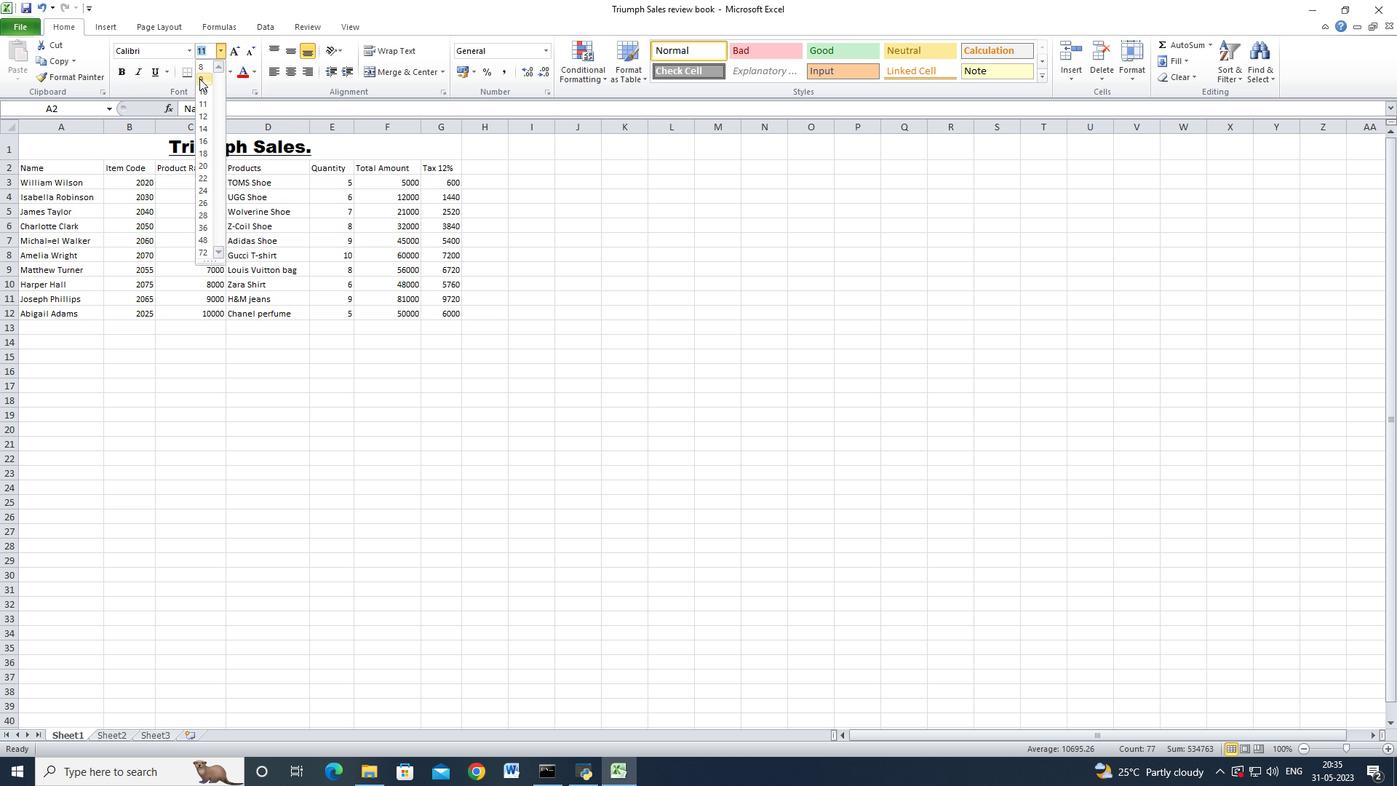 
Action: Mouse moved to (147, 147)
Screenshot: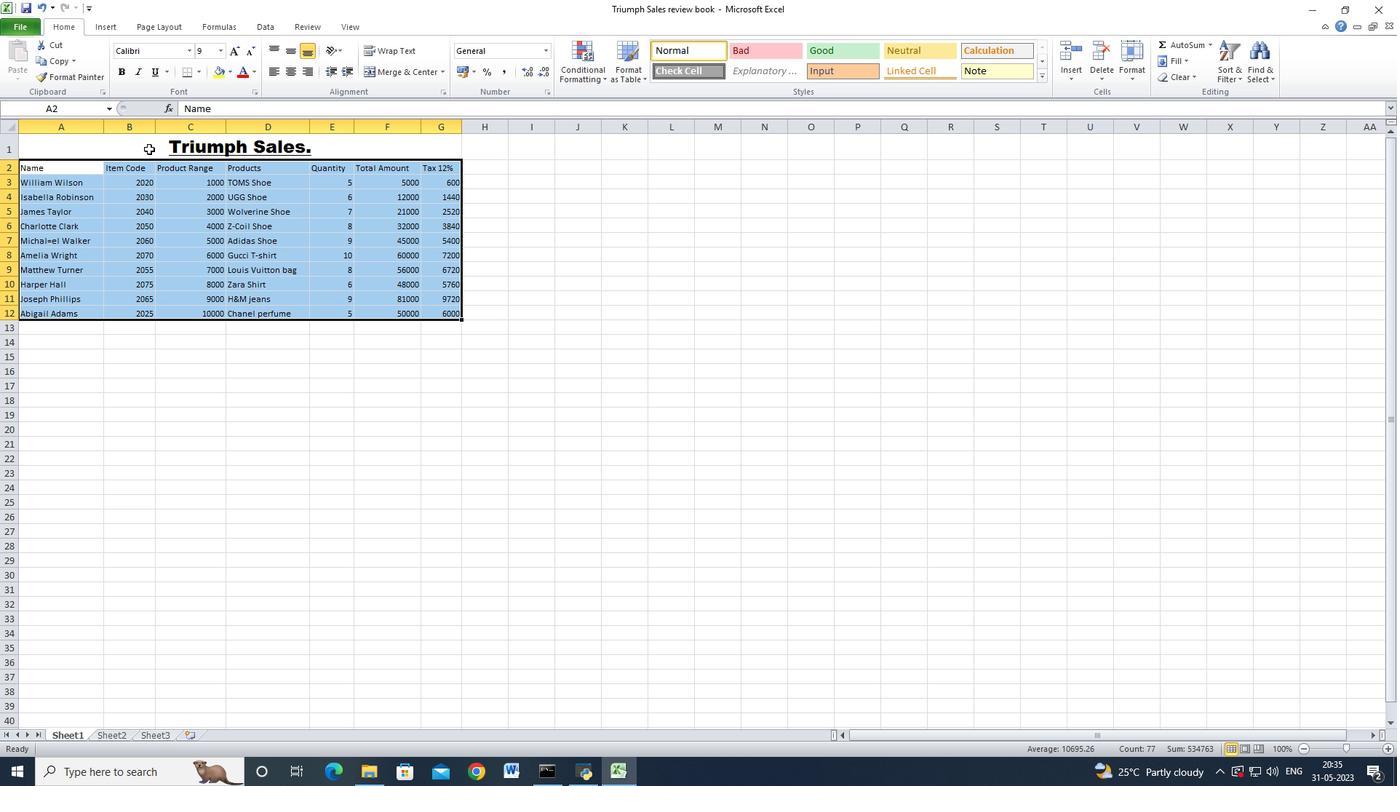 
Action: Mouse pressed left at (147, 147)
Screenshot: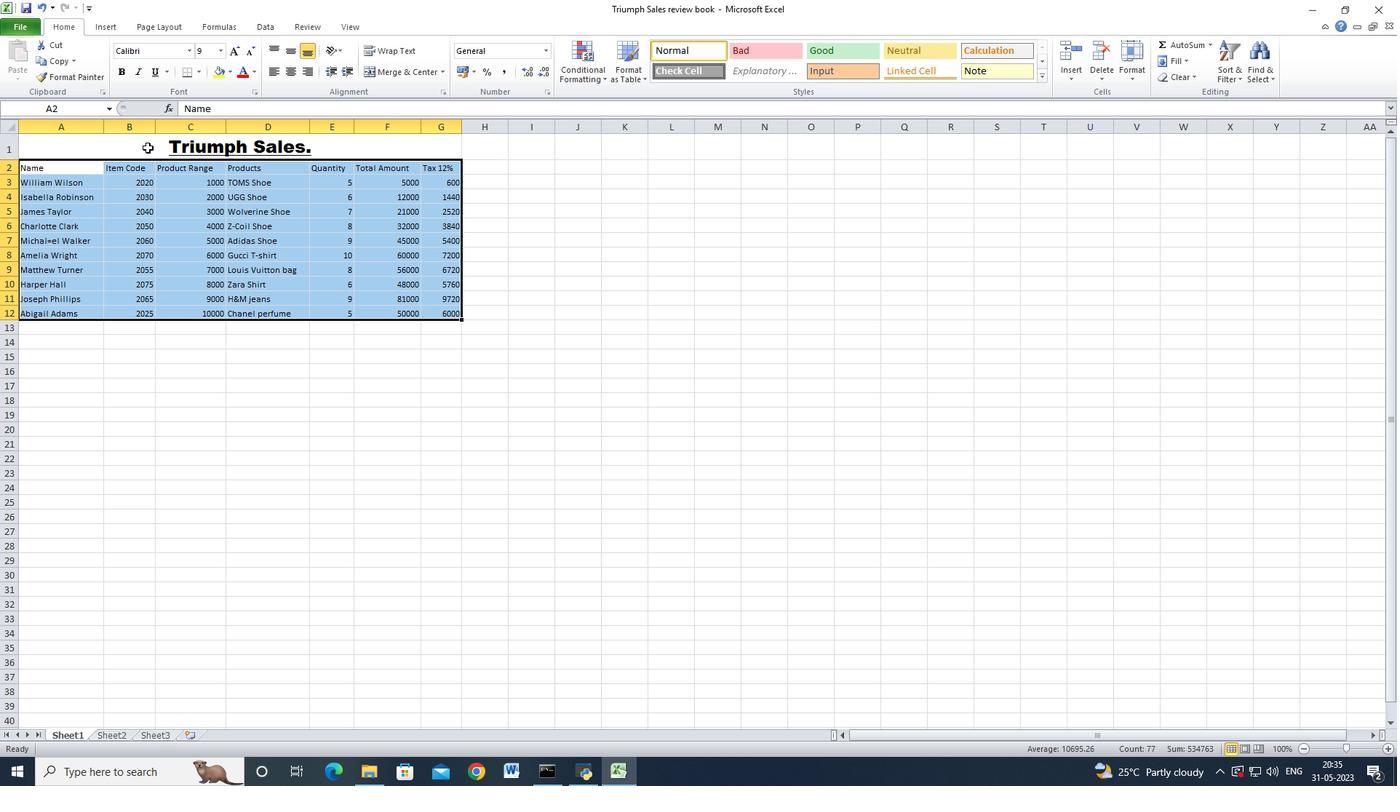 
Action: Mouse moved to (305, 71)
Screenshot: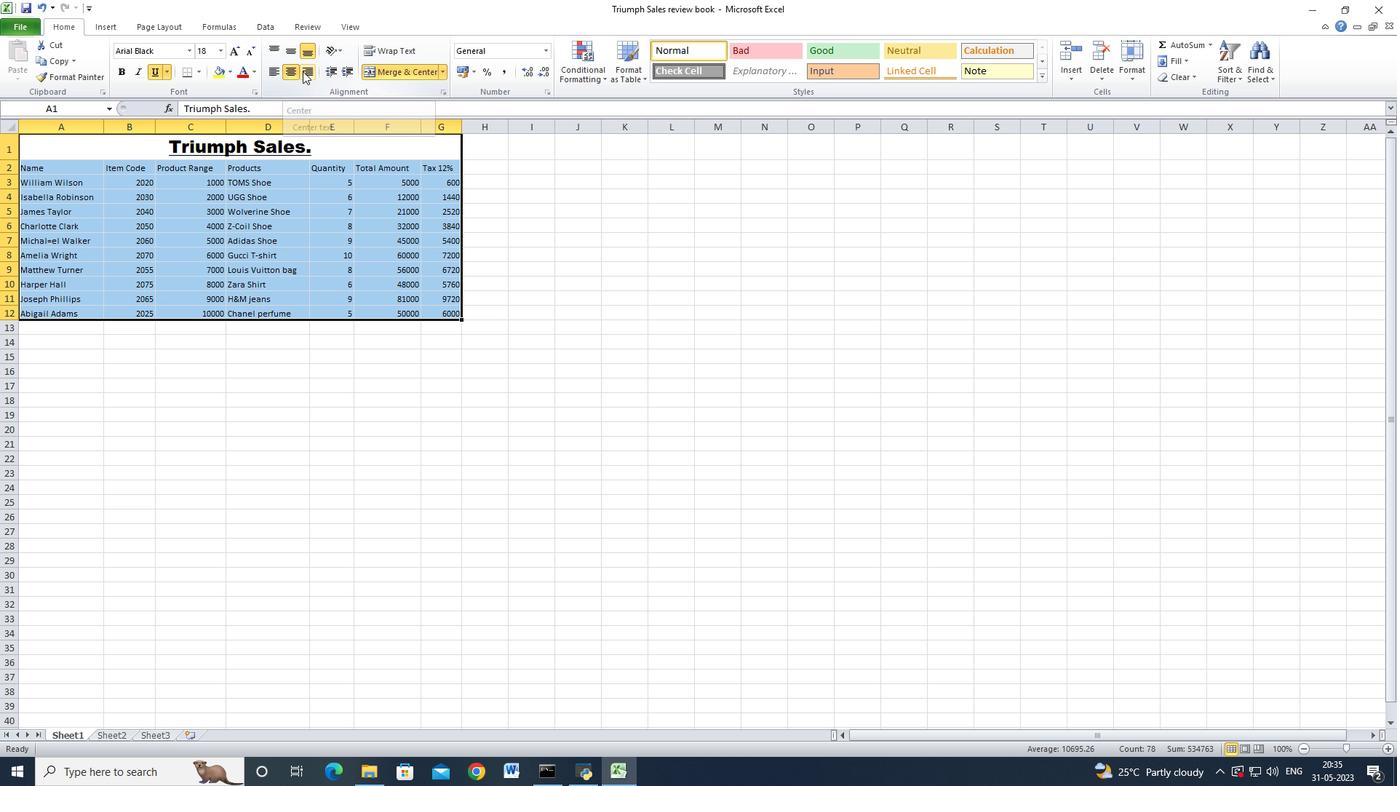 
Action: Mouse pressed left at (305, 71)
Screenshot: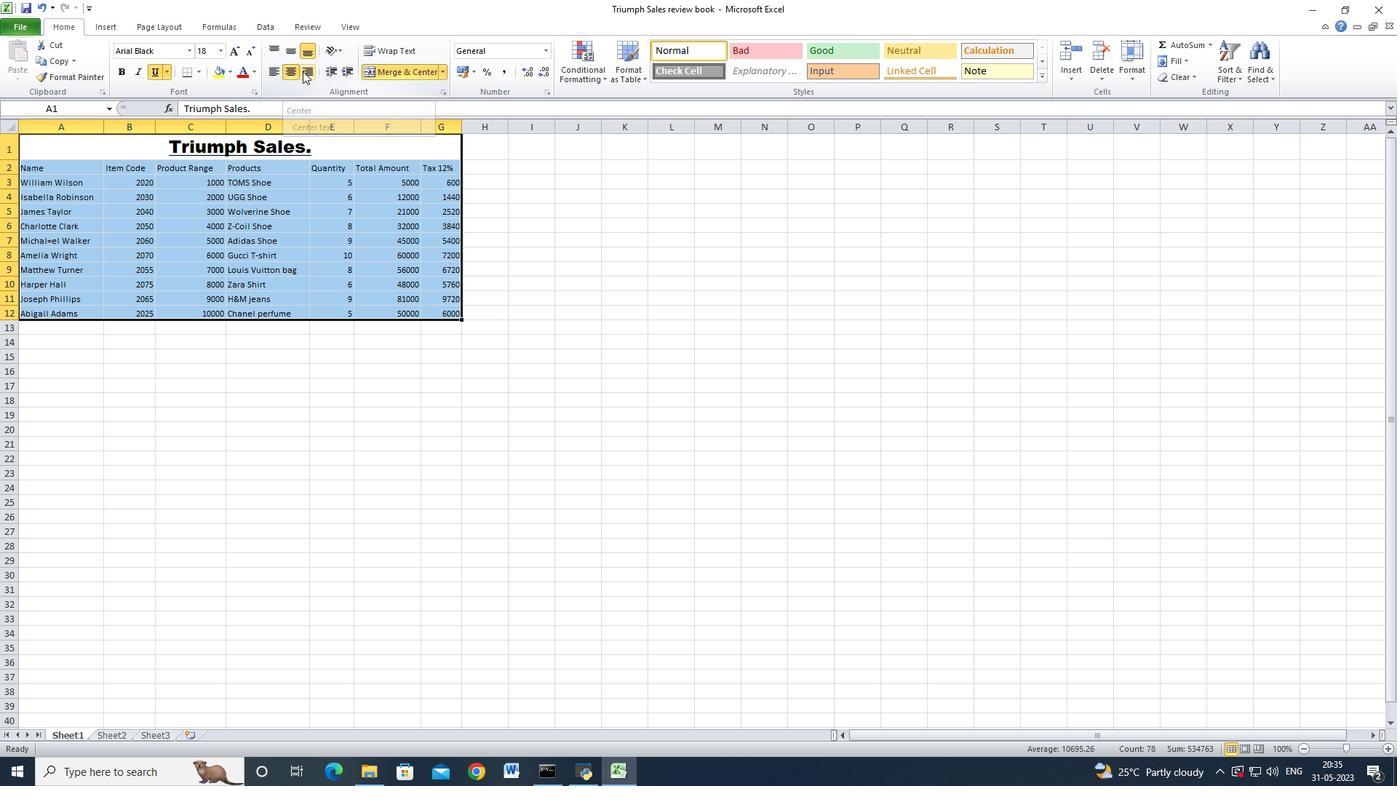 
Action: Mouse moved to (293, 71)
Screenshot: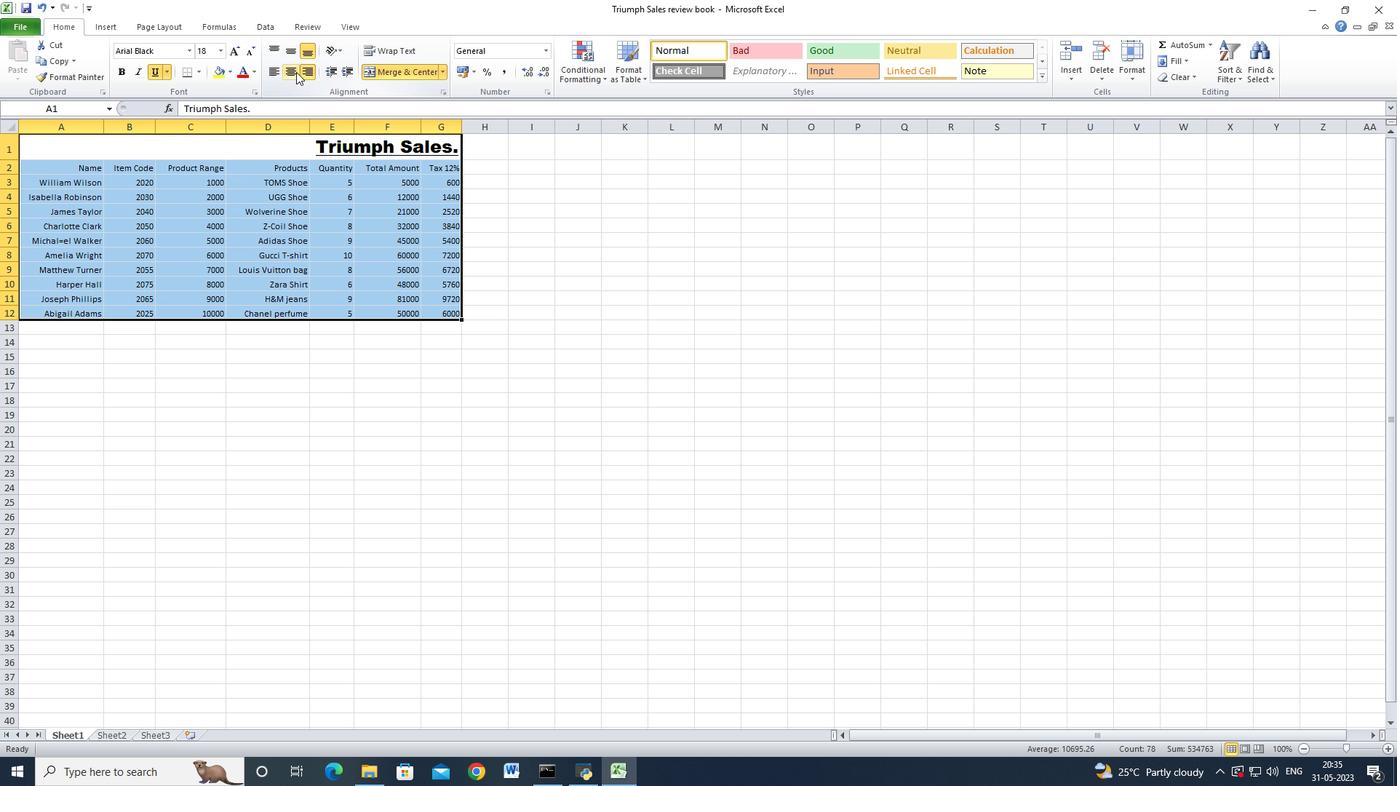 
Action: Mouse pressed left at (293, 71)
Screenshot: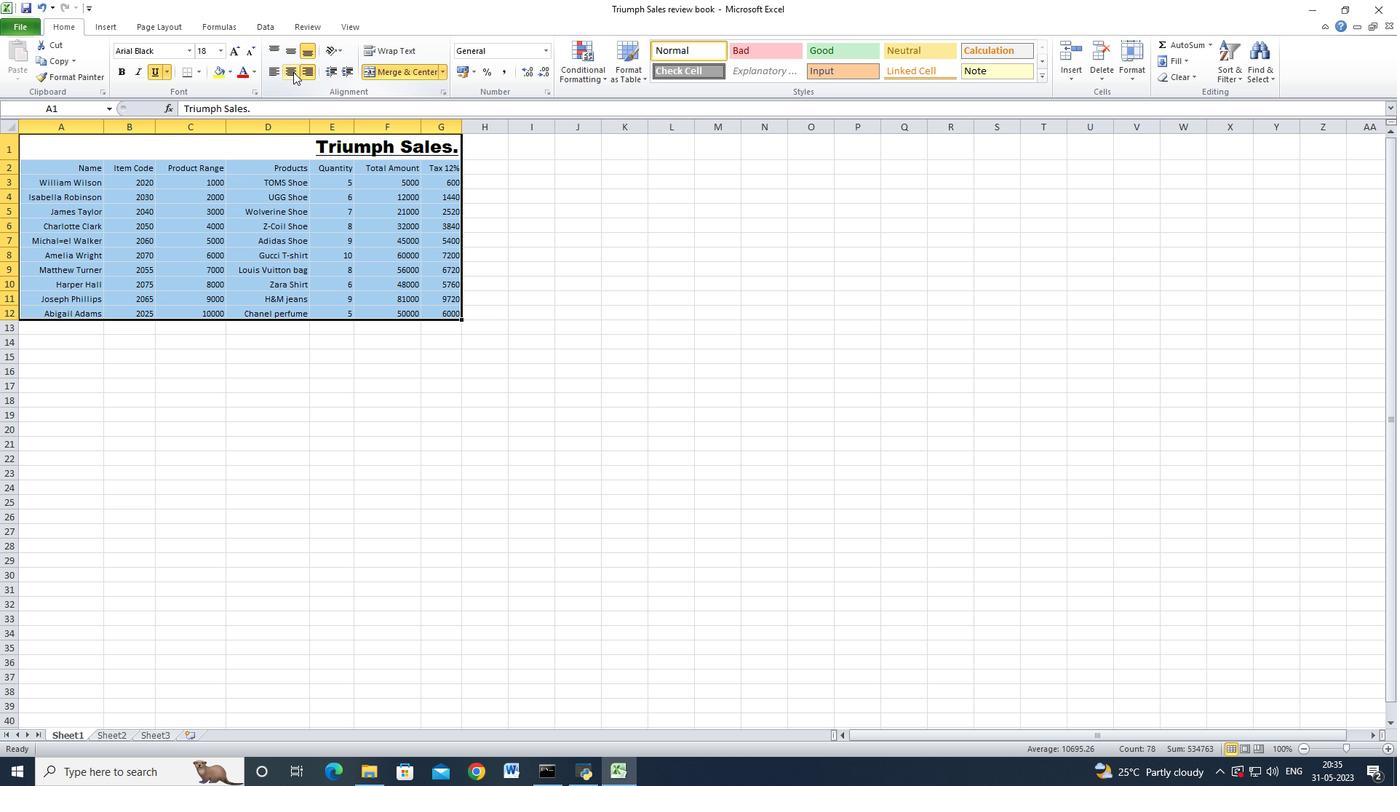 
Action: Mouse moved to (265, 214)
Screenshot: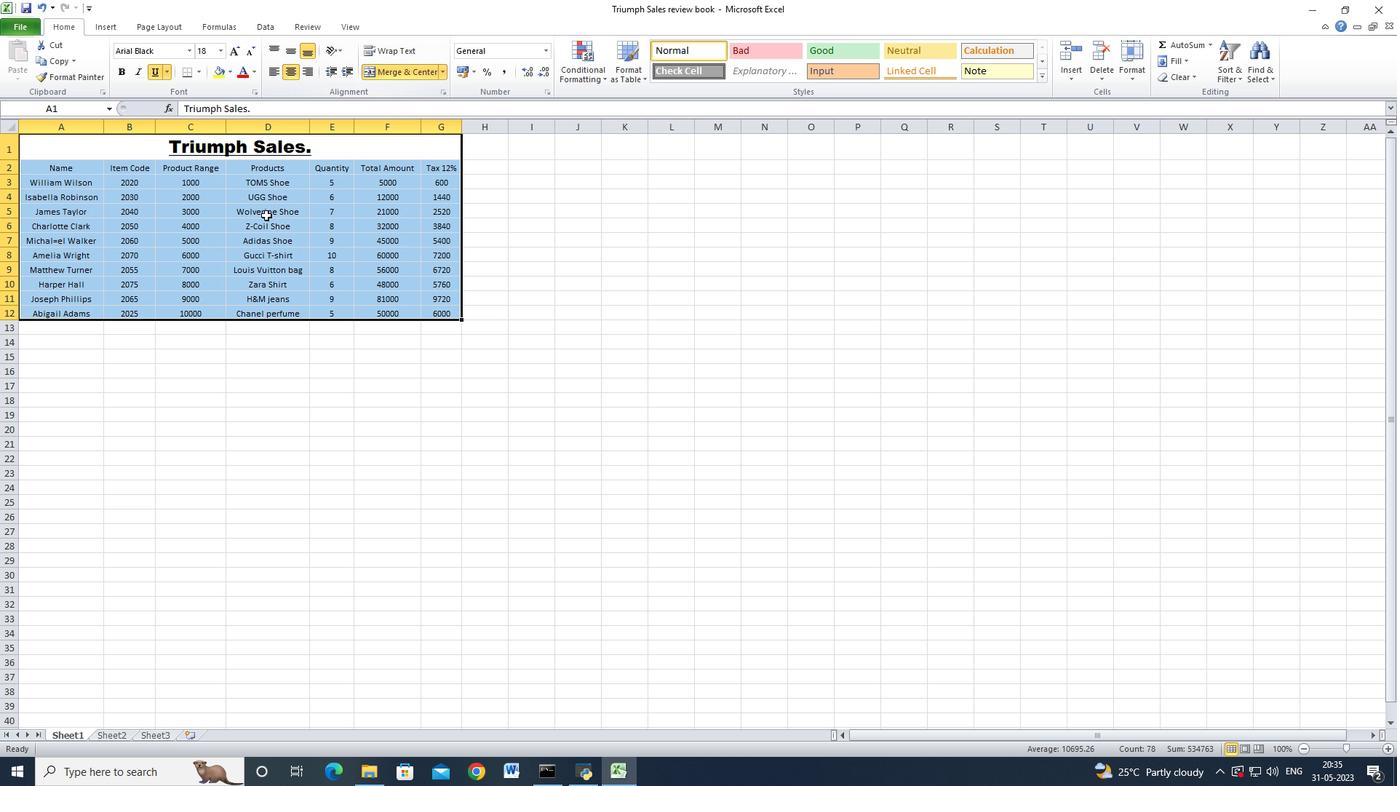 
Action: Mouse pressed left at (265, 214)
Screenshot: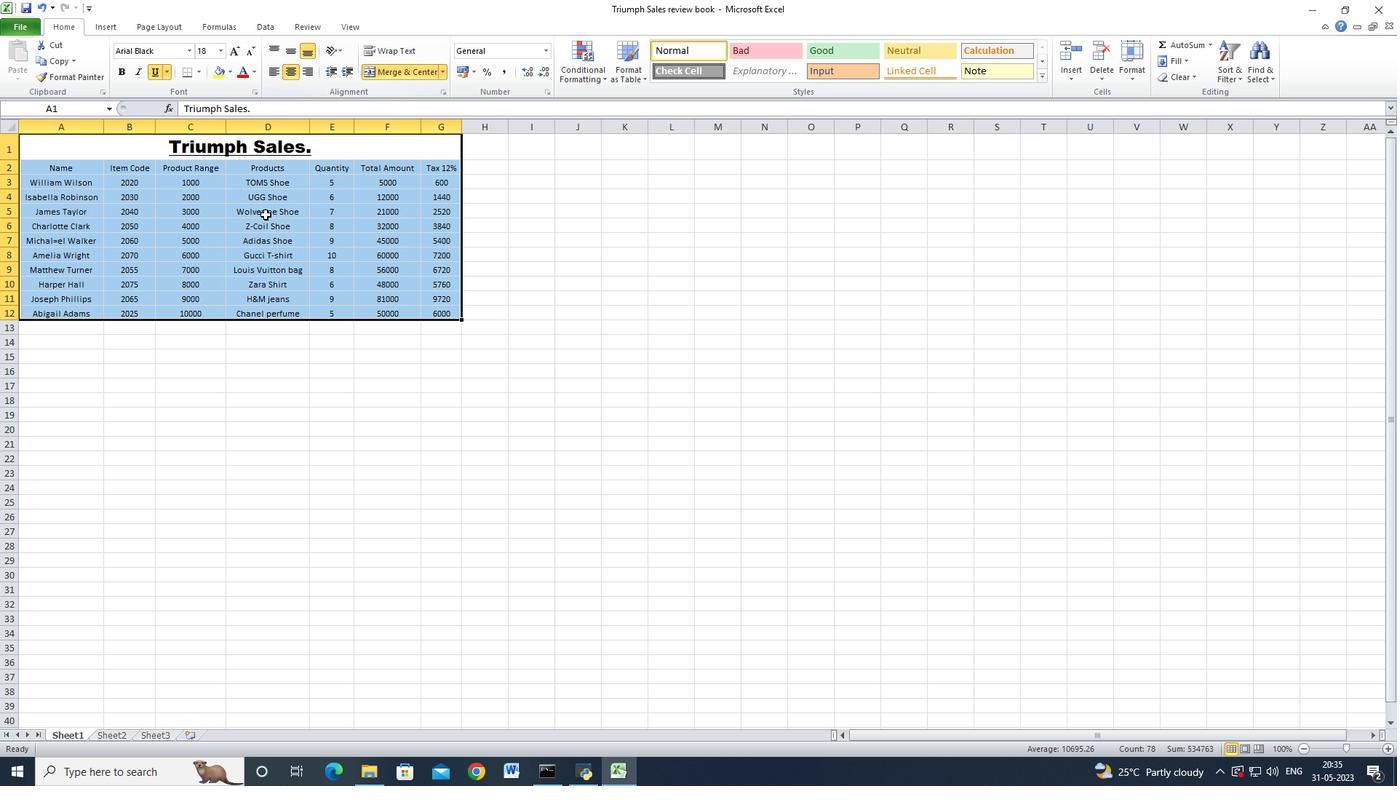 
Action: Mouse moved to (266, 272)
Screenshot: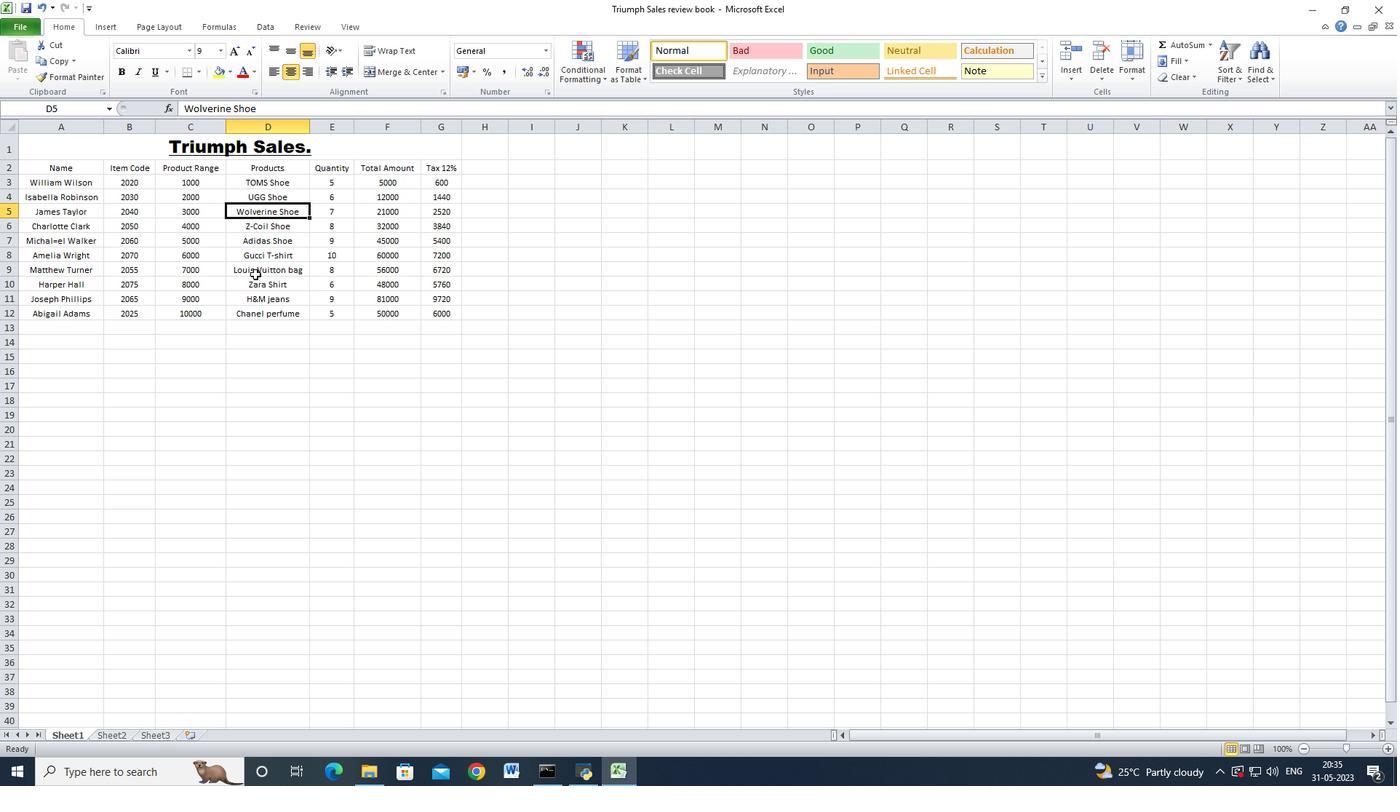 
